 Task: Find a one-way flight from San Jose to Greenville for 8 passengers in premium economy on May 2.
Action: Mouse moved to (228, 215)
Screenshot: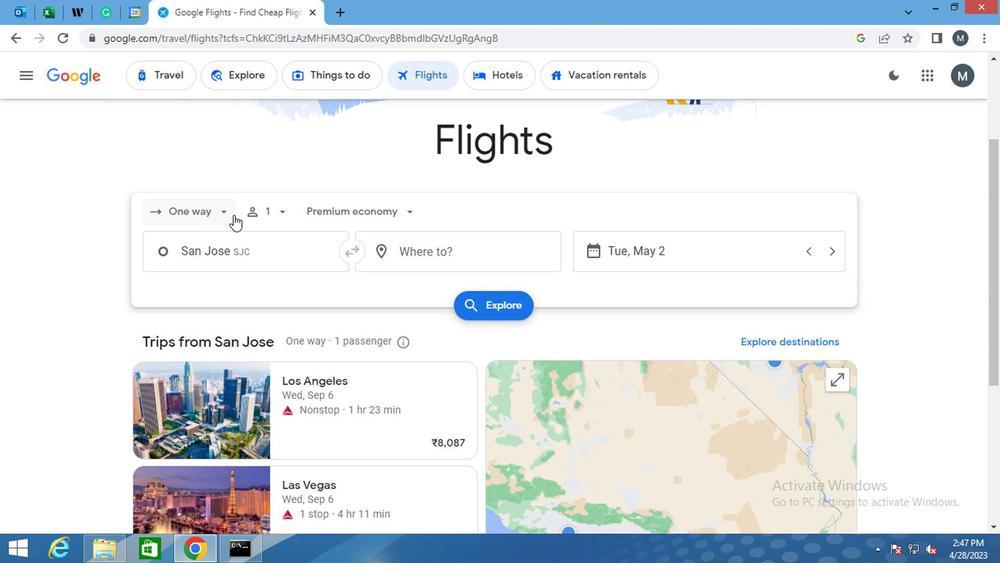 
Action: Mouse pressed left at (228, 215)
Screenshot: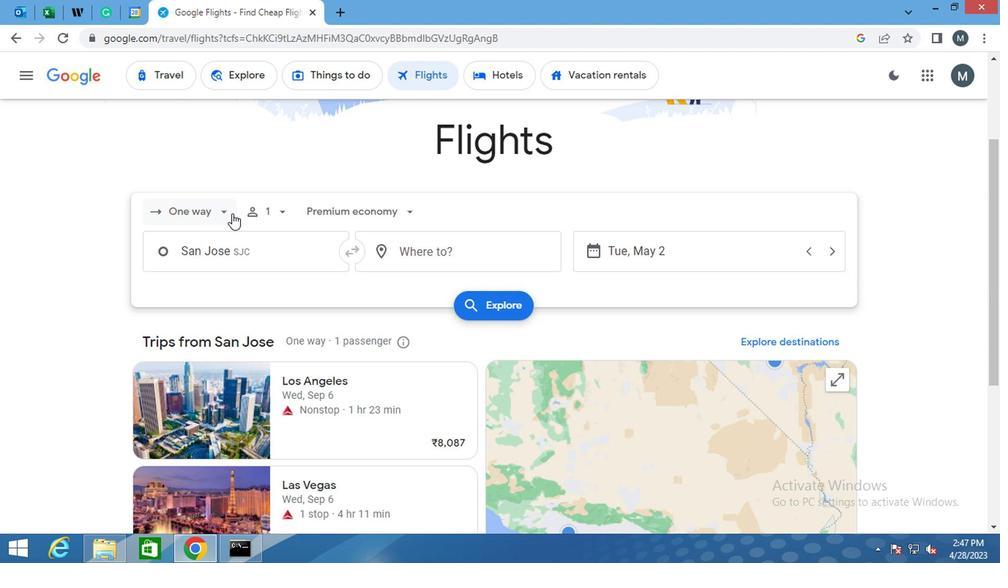 
Action: Mouse moved to (214, 283)
Screenshot: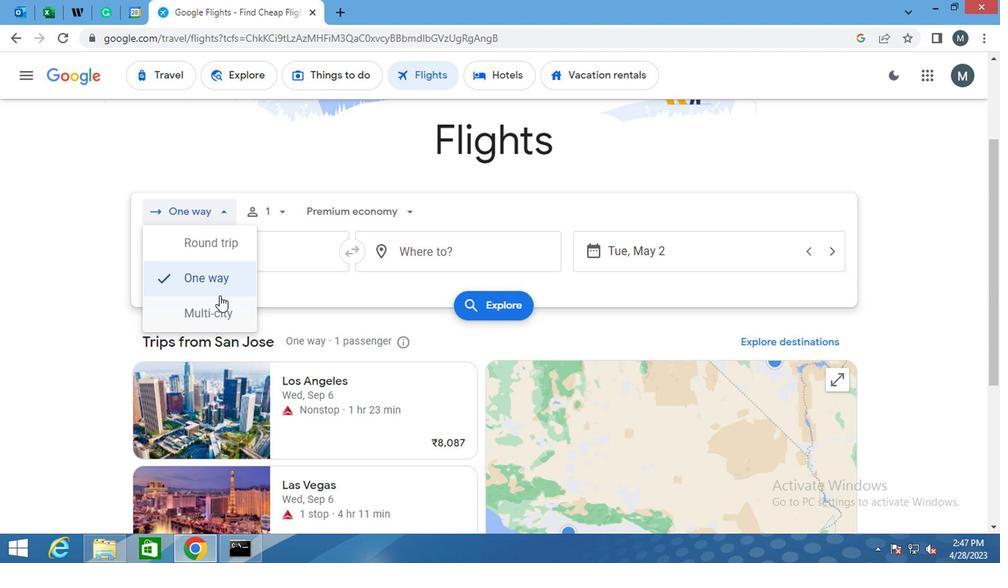 
Action: Mouse pressed left at (214, 283)
Screenshot: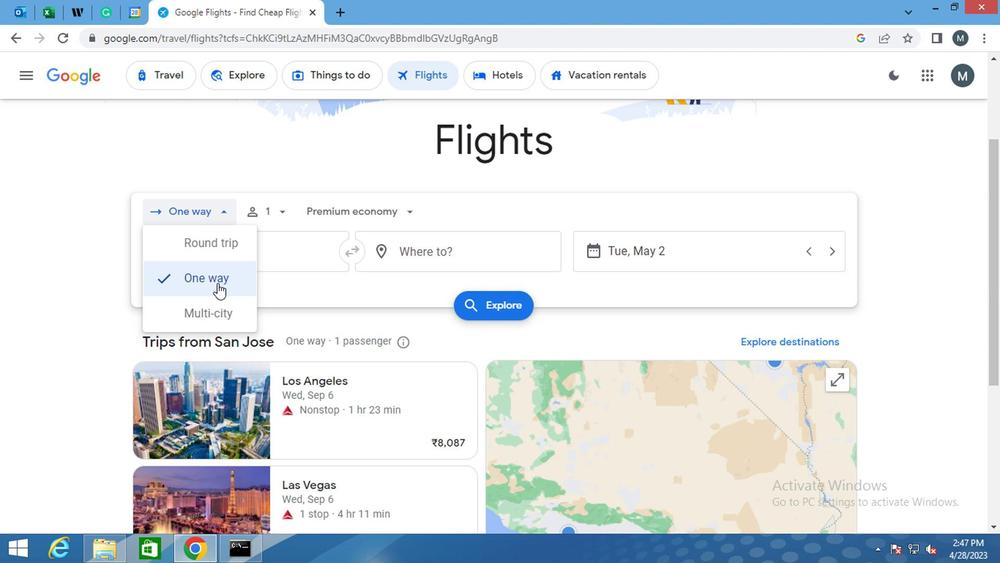 
Action: Mouse moved to (277, 222)
Screenshot: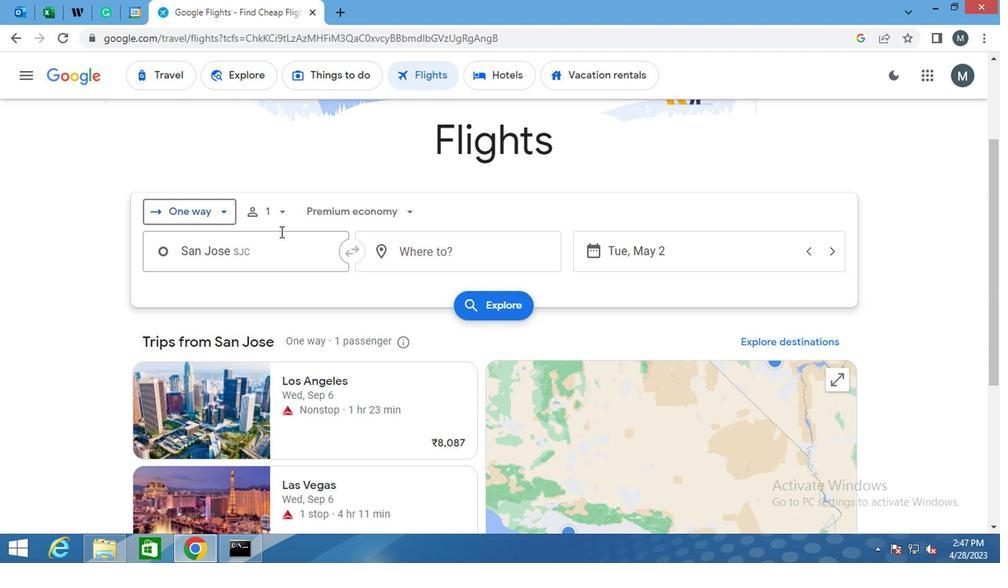
Action: Mouse pressed left at (277, 222)
Screenshot: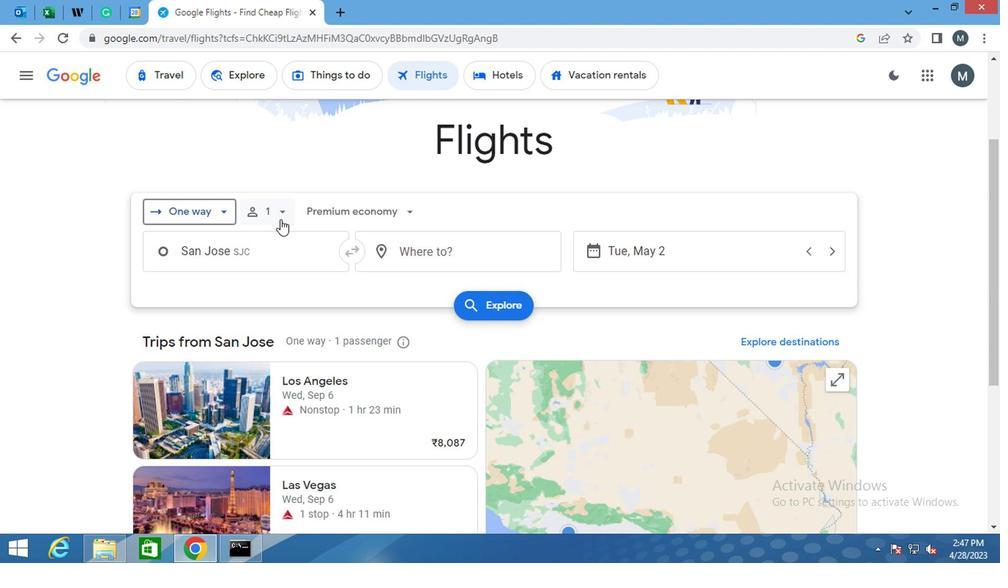
Action: Mouse moved to (388, 291)
Screenshot: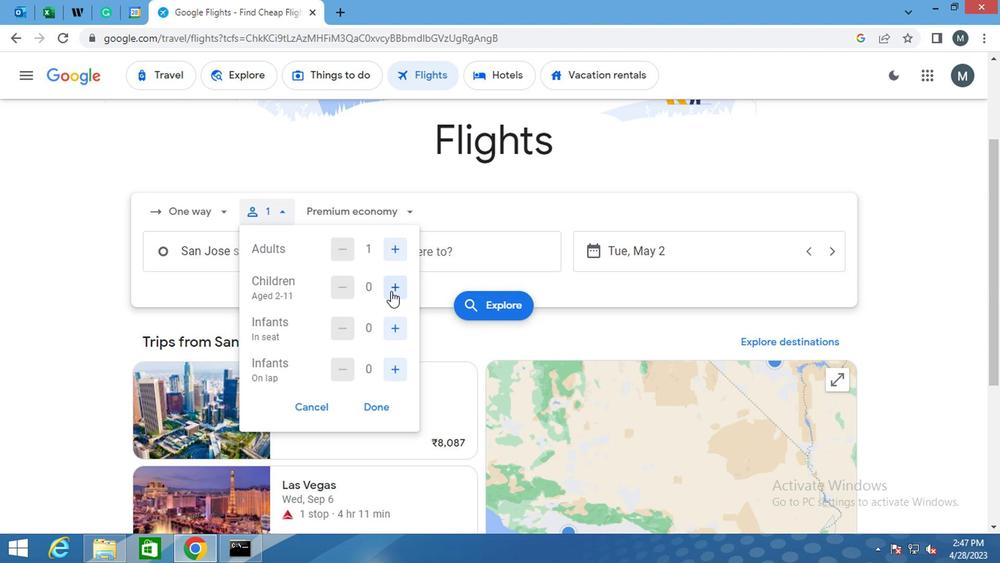 
Action: Mouse pressed left at (388, 291)
Screenshot: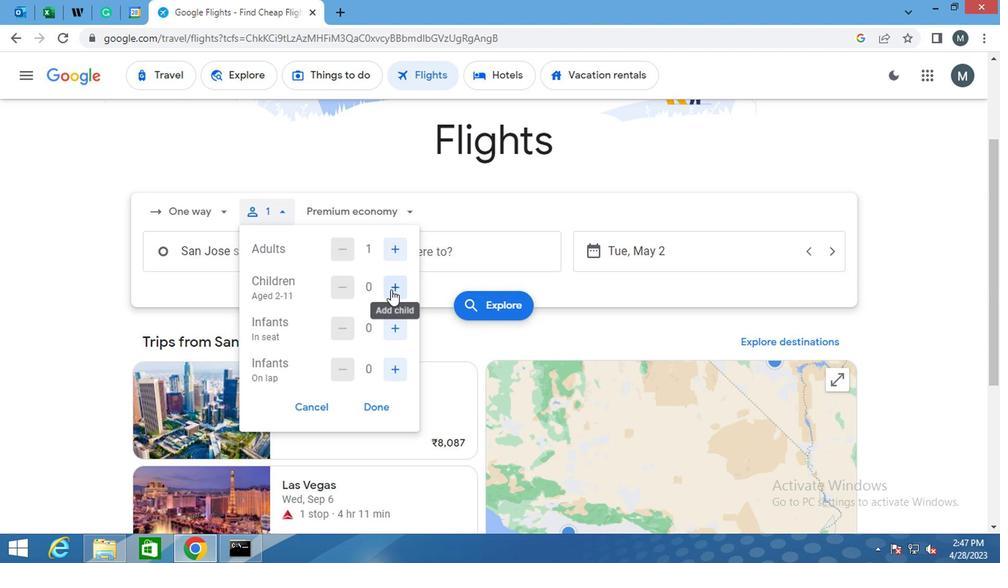 
Action: Mouse pressed left at (388, 291)
Screenshot: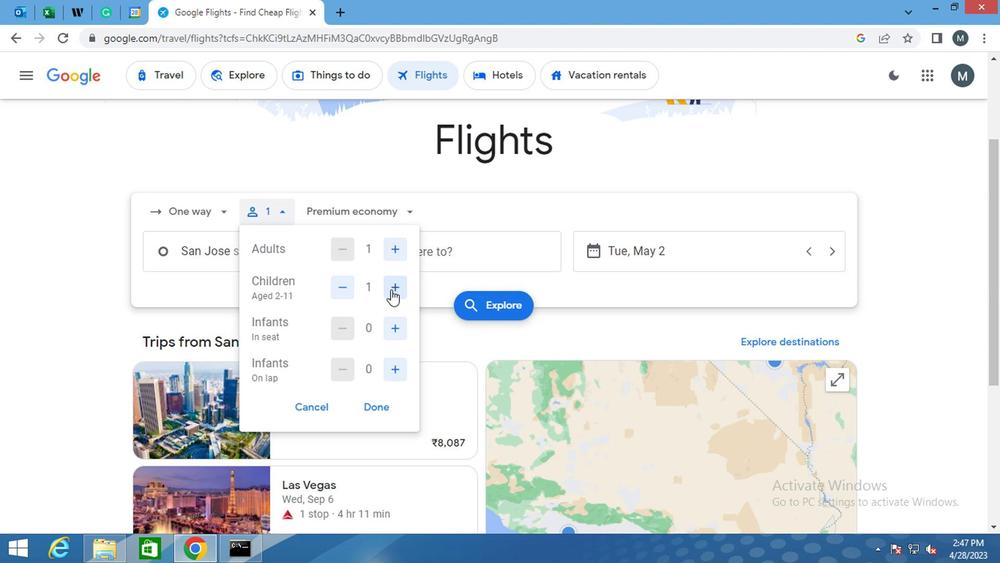 
Action: Mouse pressed left at (388, 291)
Screenshot: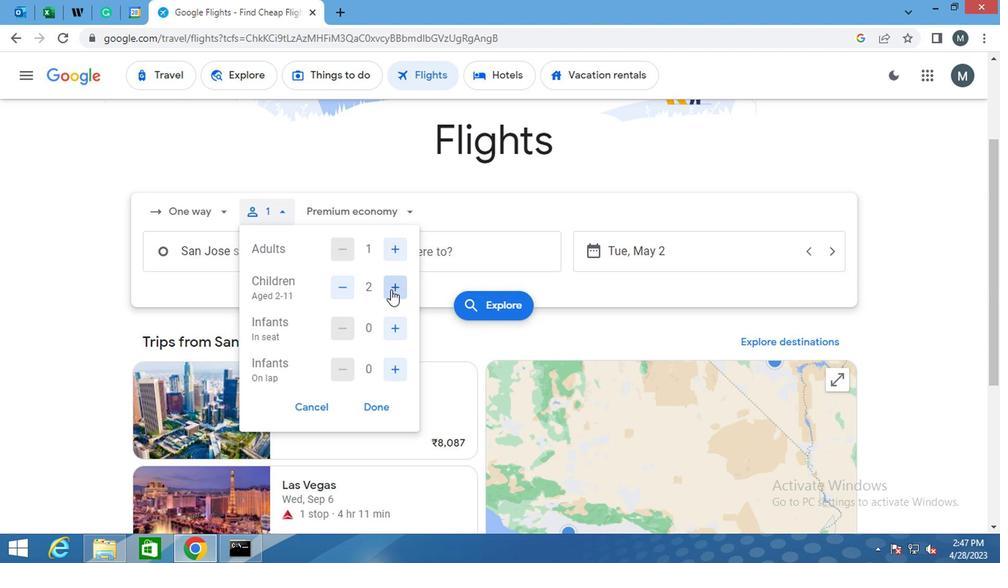 
Action: Mouse pressed left at (388, 291)
Screenshot: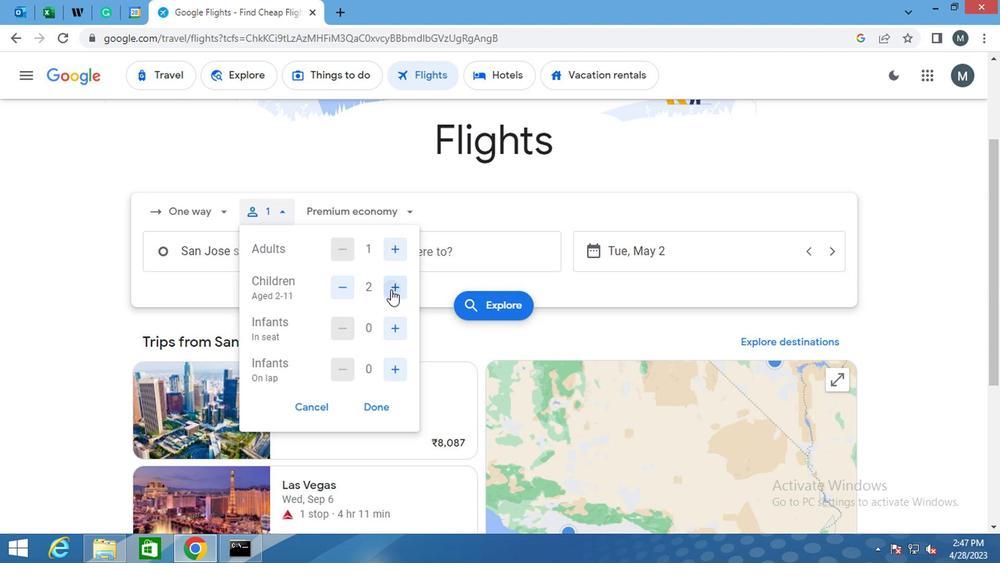
Action: Mouse pressed left at (388, 291)
Screenshot: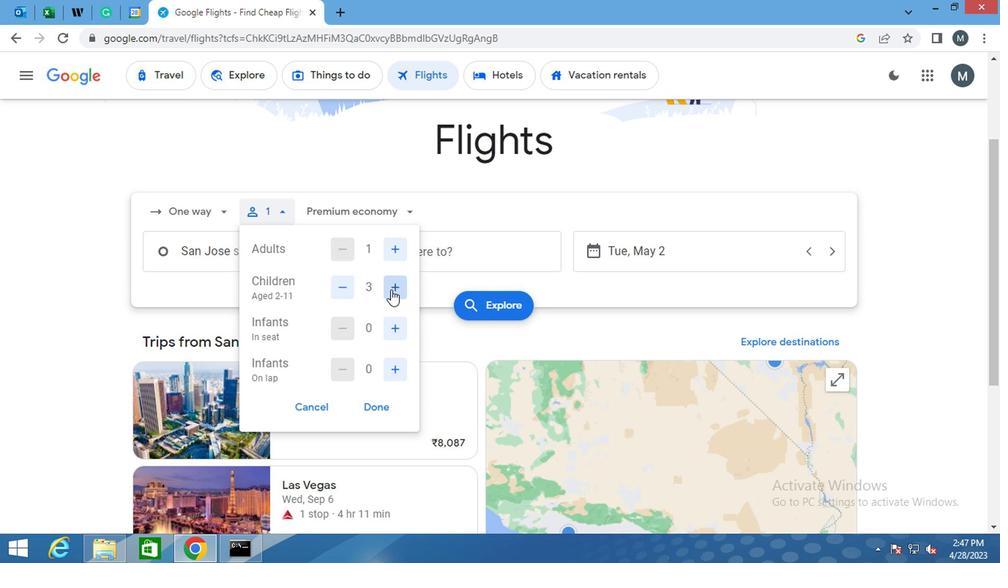 
Action: Mouse moved to (391, 328)
Screenshot: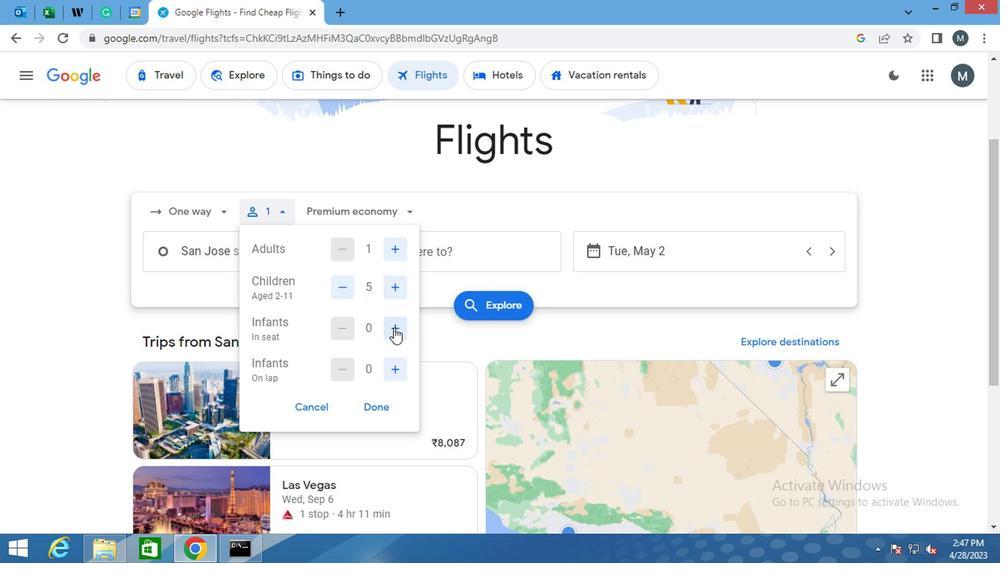 
Action: Mouse pressed left at (391, 328)
Screenshot: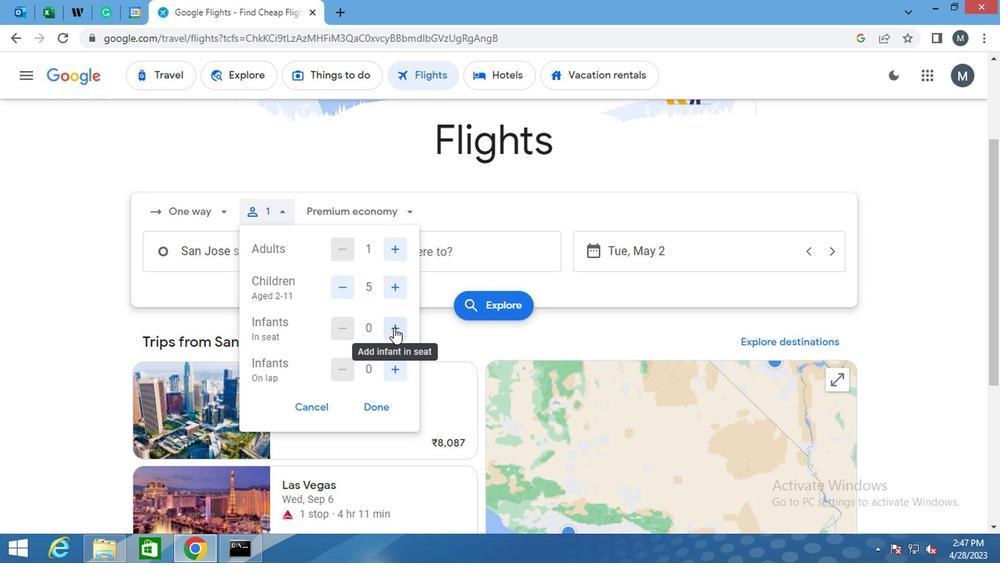 
Action: Mouse pressed left at (391, 328)
Screenshot: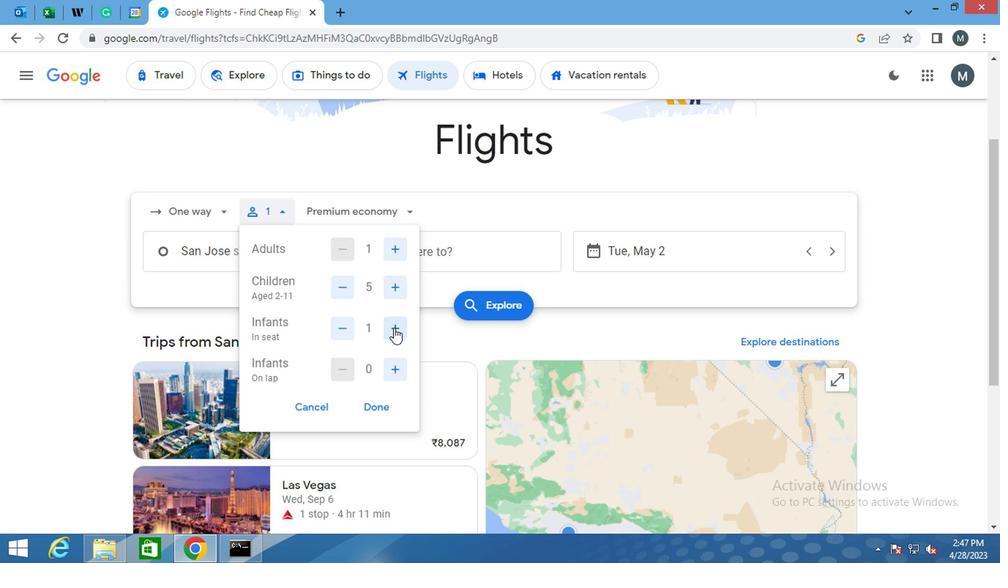 
Action: Mouse moved to (389, 373)
Screenshot: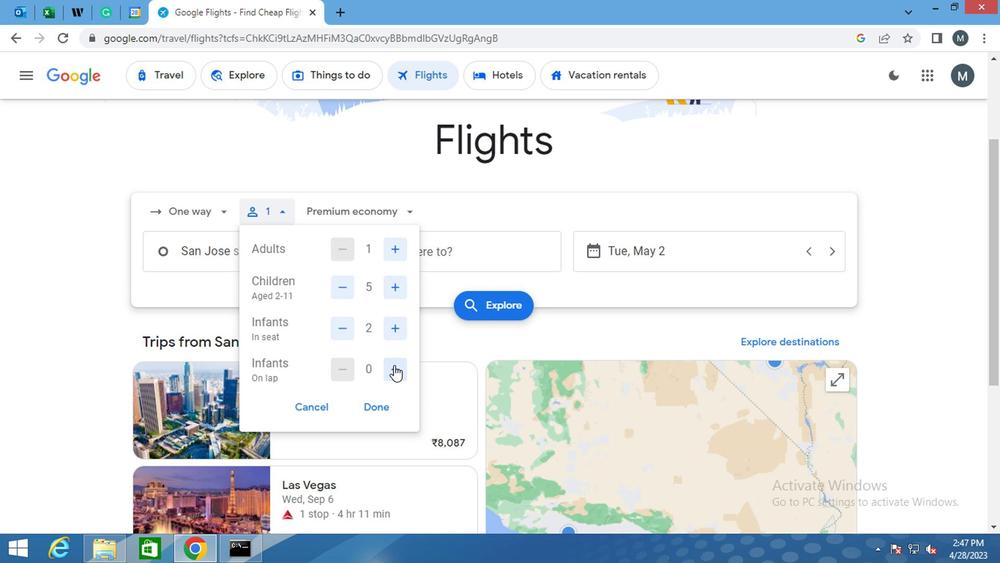 
Action: Mouse pressed left at (389, 373)
Screenshot: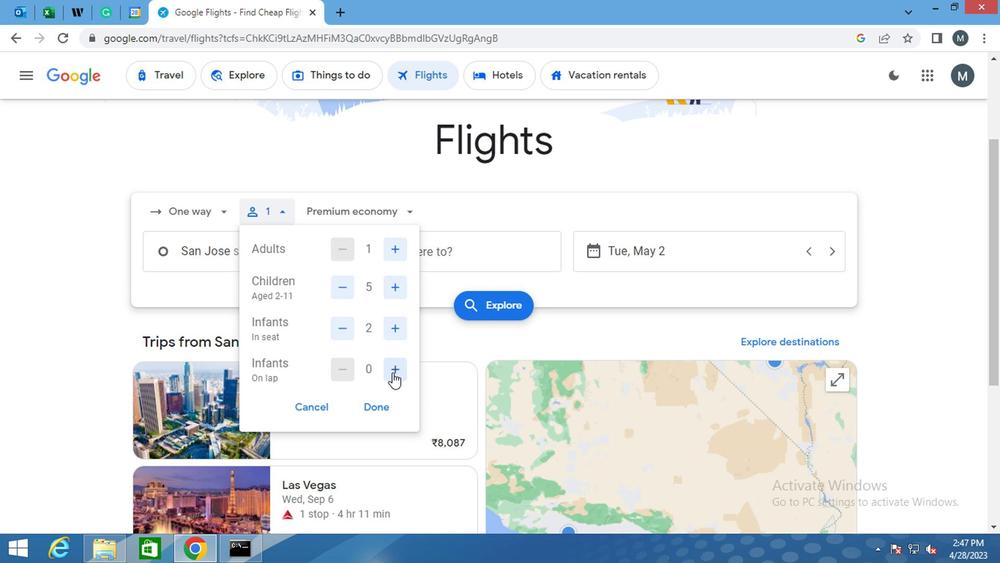 
Action: Mouse moved to (348, 328)
Screenshot: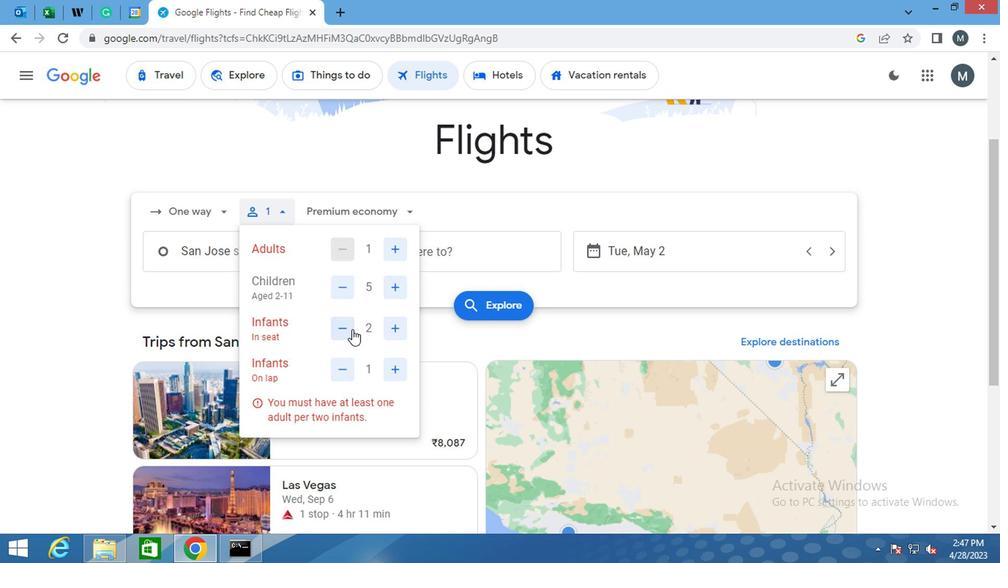 
Action: Mouse pressed left at (348, 328)
Screenshot: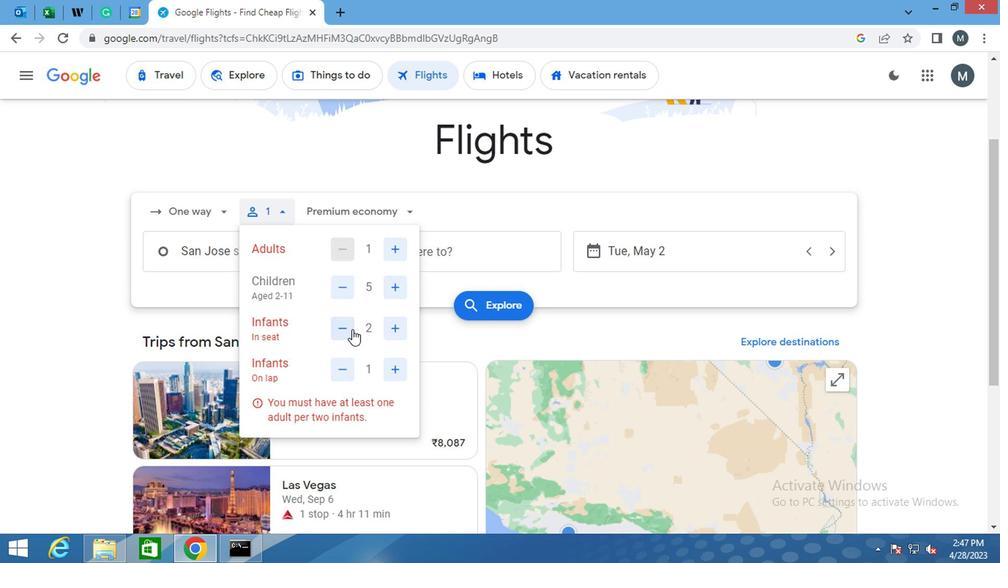 
Action: Mouse moved to (382, 411)
Screenshot: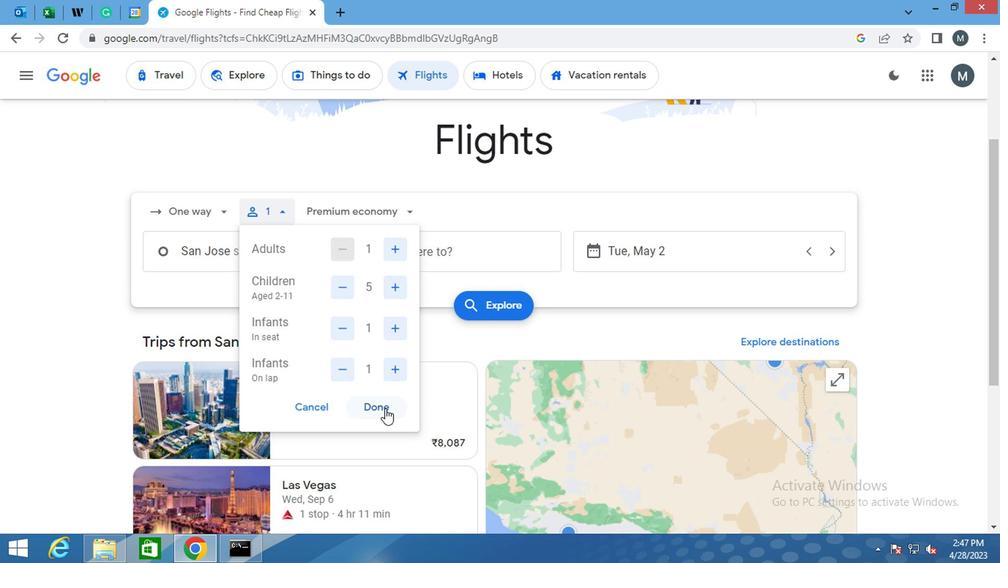 
Action: Mouse pressed left at (382, 411)
Screenshot: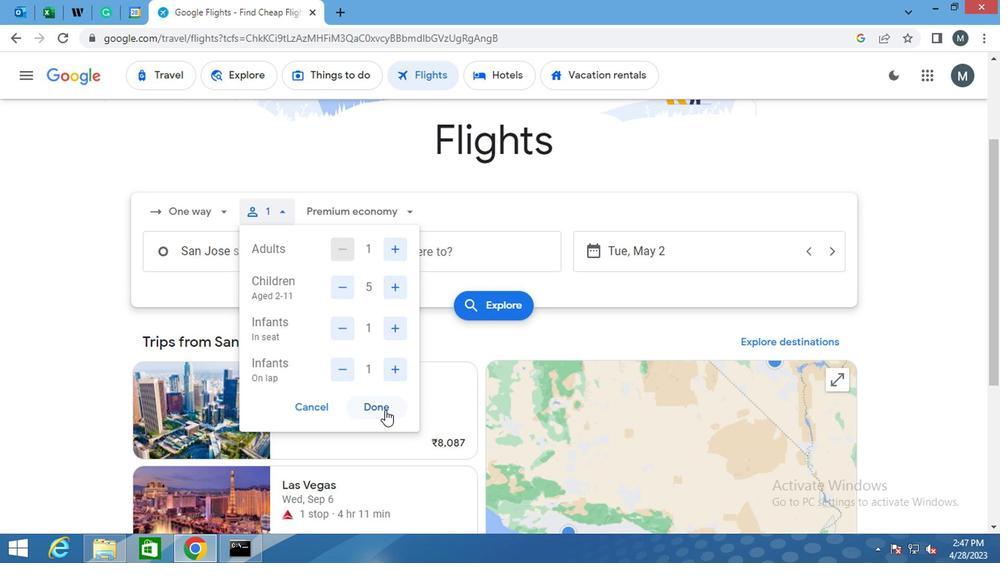 
Action: Mouse moved to (255, 258)
Screenshot: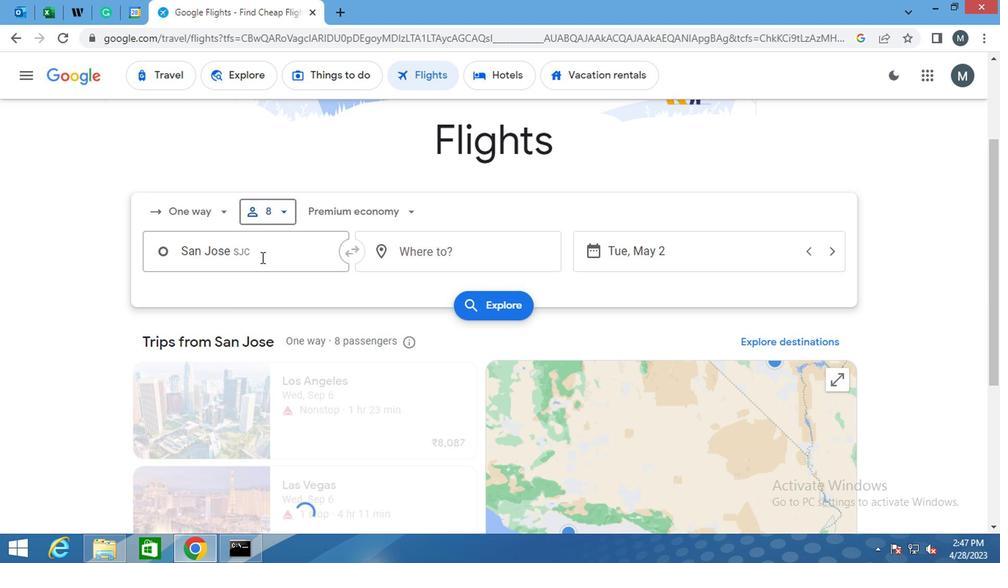 
Action: Mouse pressed left at (255, 258)
Screenshot: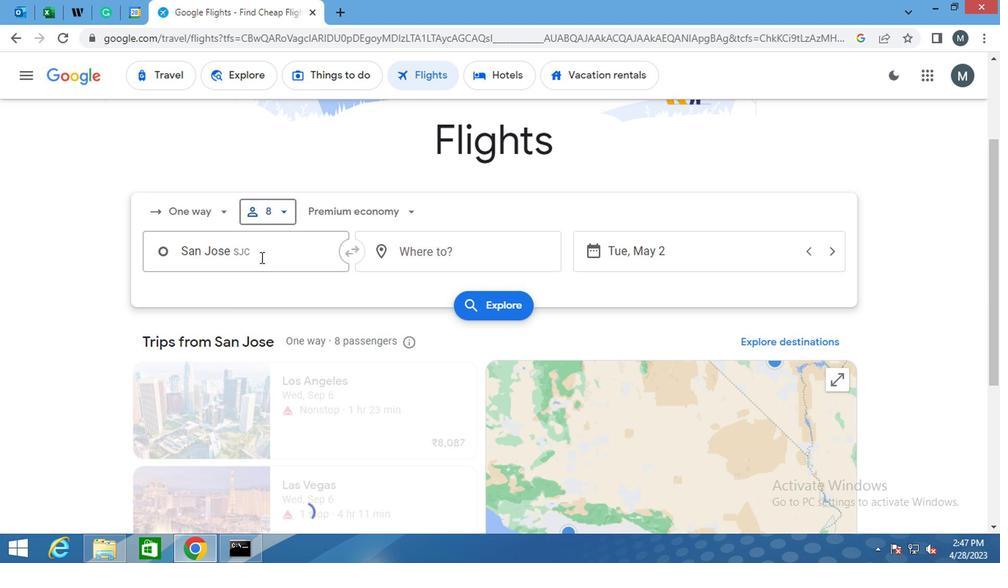 
Action: Mouse moved to (236, 349)
Screenshot: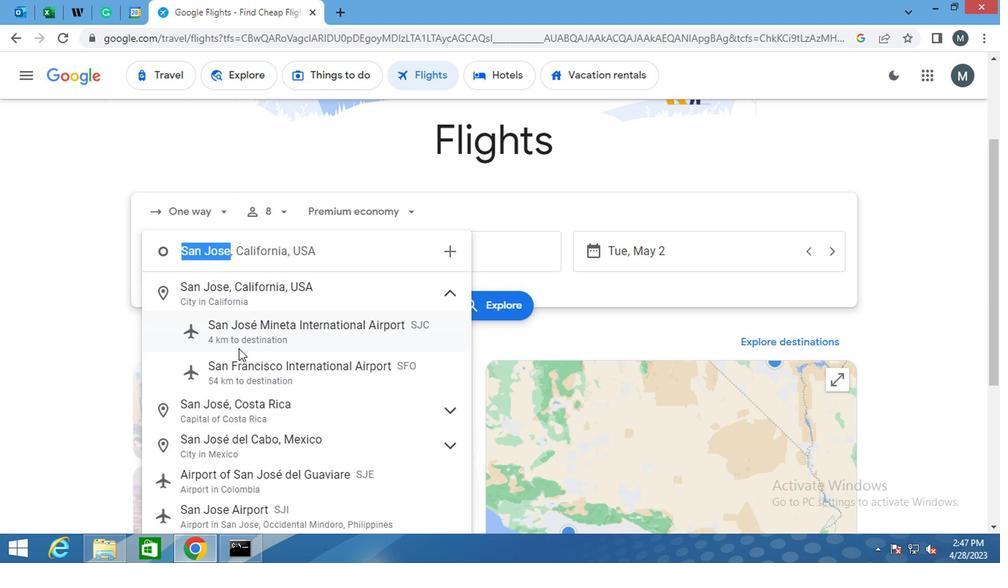 
Action: Key pressed <Key.shift>SA<Key.backspace><Key.backspace><Key.backspace><Key.shift>NORMAN<Key.space>Y<Key.space><Key.backspace><Key.backspace><Key.backspace><Key.backspace><Key.backspace><Key.backspace><Key.backspace><Key.backspace><Key.backspace><Key.shift>SAN<Key.space>JOSE<Key.space>I
Screenshot: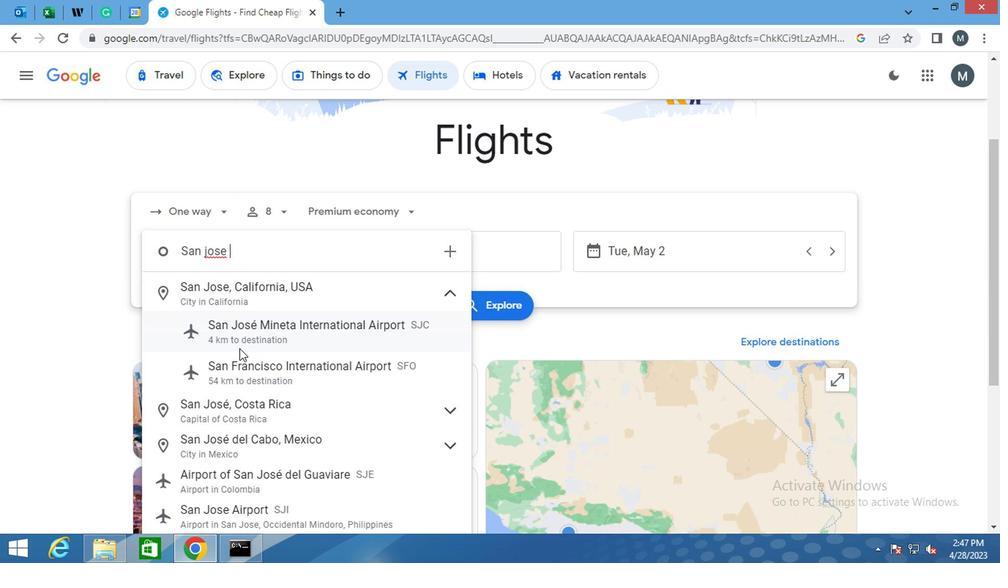 
Action: Mouse moved to (298, 290)
Screenshot: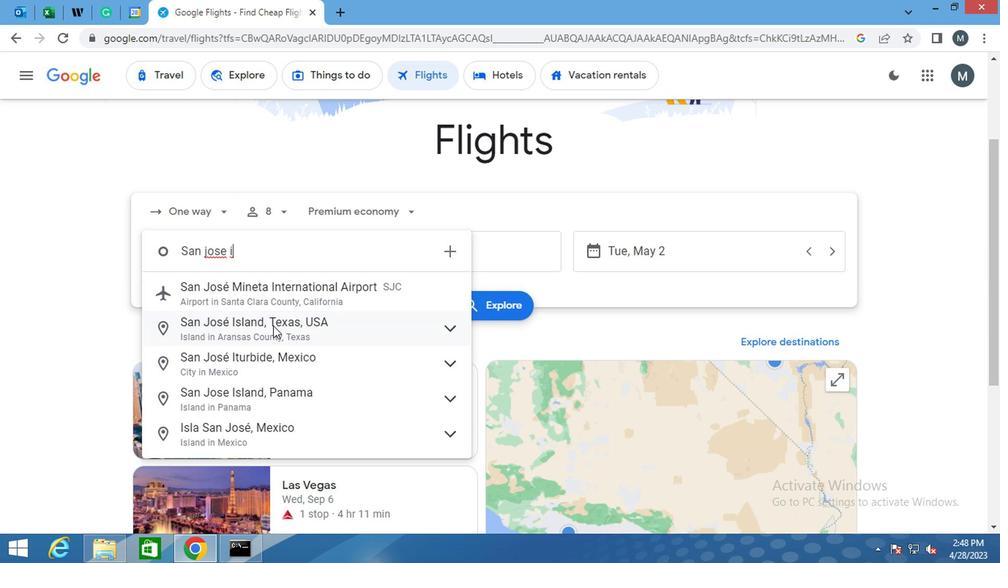 
Action: Mouse pressed left at (298, 290)
Screenshot: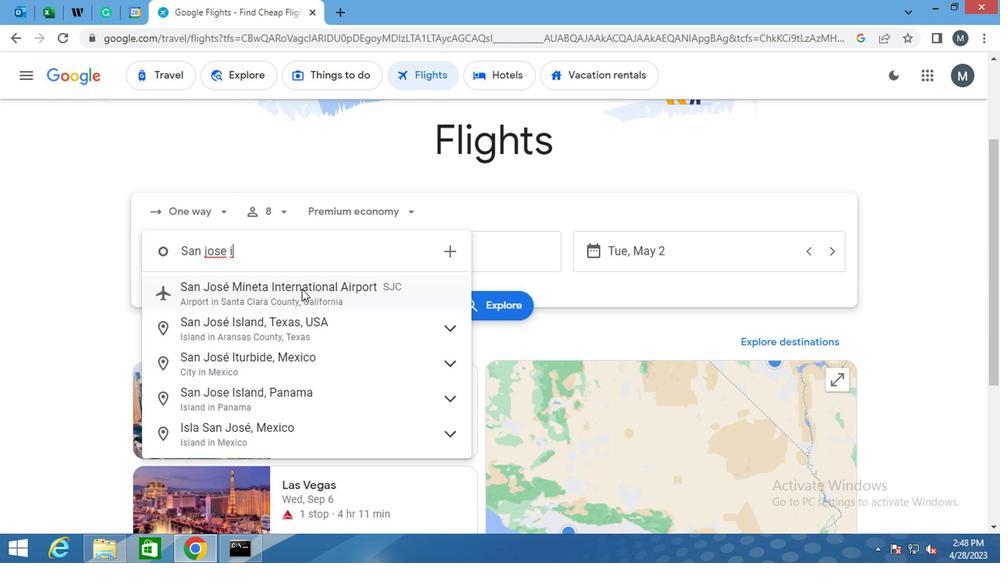 
Action: Mouse moved to (455, 252)
Screenshot: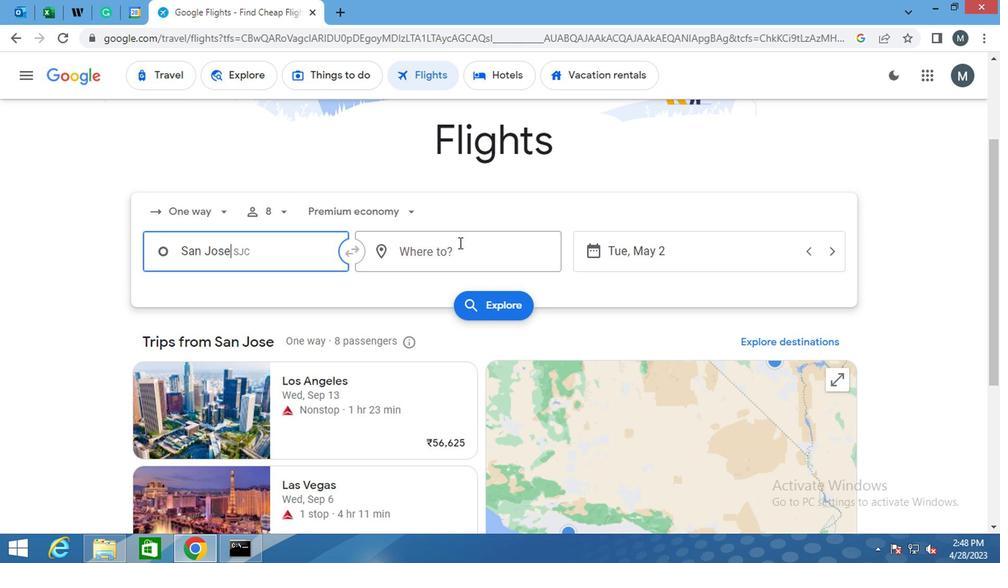 
Action: Mouse pressed left at (455, 252)
Screenshot: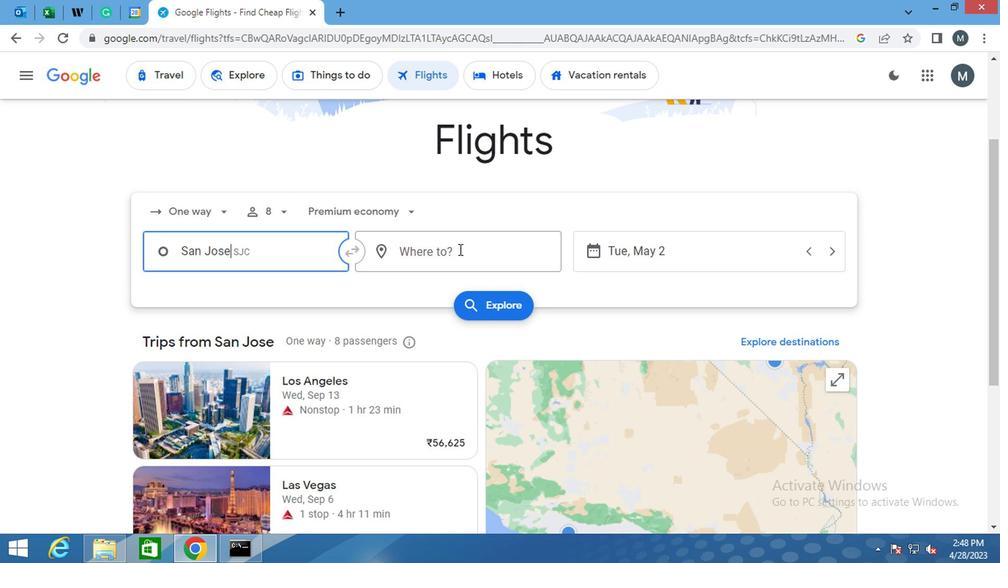 
Action: Mouse moved to (454, 253)
Screenshot: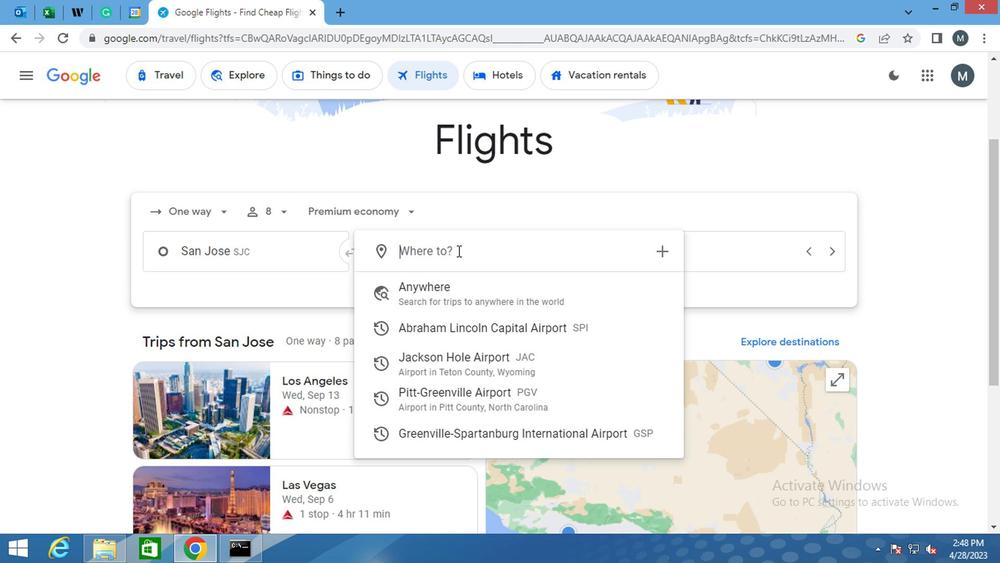 
Action: Key pressed GREEM<Key.backspace>NVILLE<Key.space>PI
Screenshot: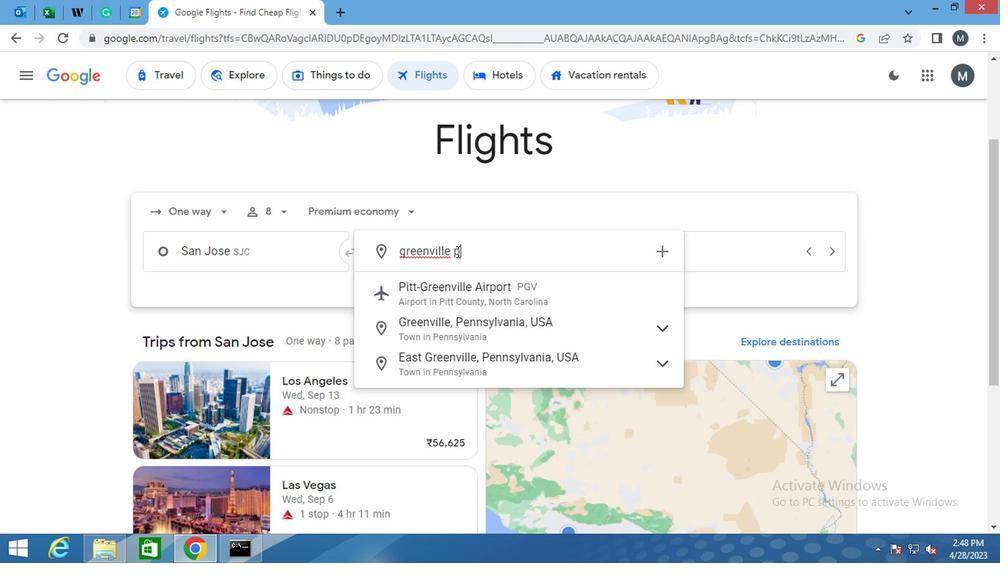 
Action: Mouse moved to (493, 300)
Screenshot: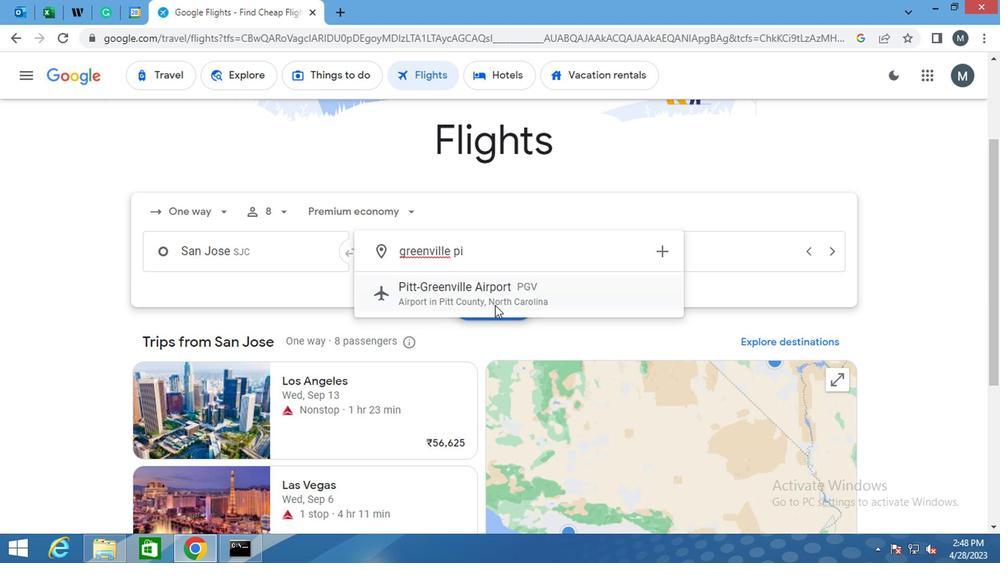
Action: Mouse pressed left at (493, 300)
Screenshot: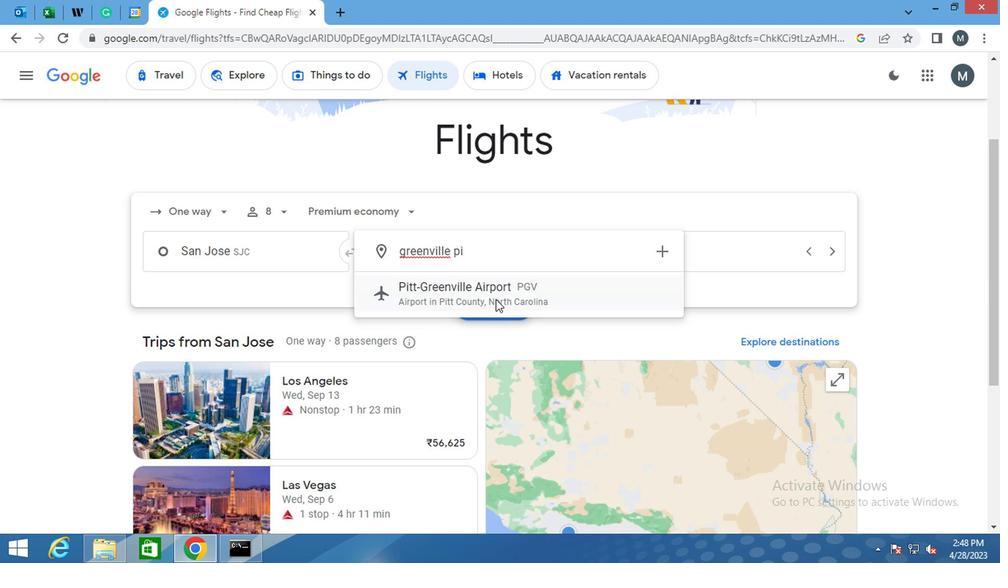 
Action: Mouse moved to (652, 244)
Screenshot: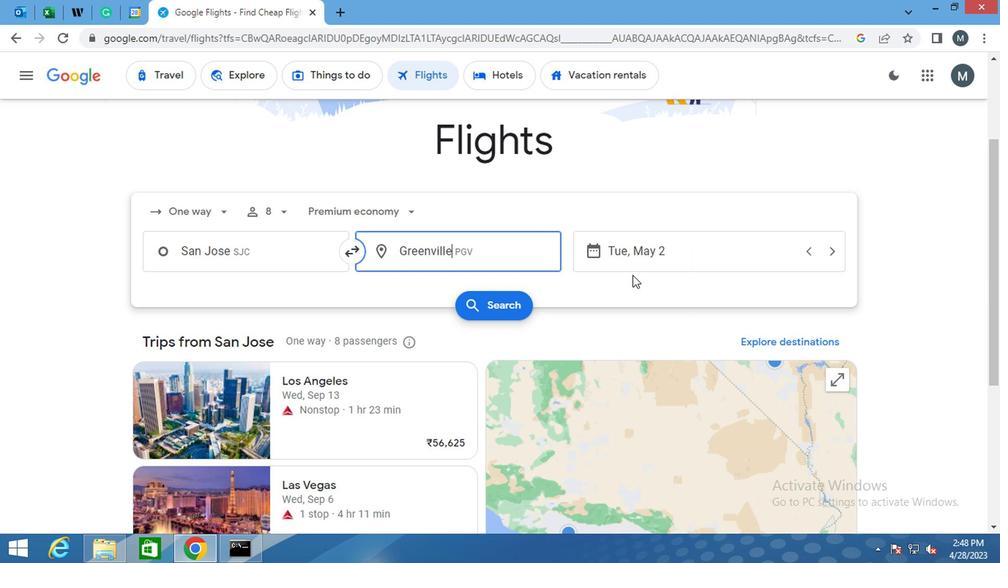 
Action: Mouse pressed left at (652, 244)
Screenshot: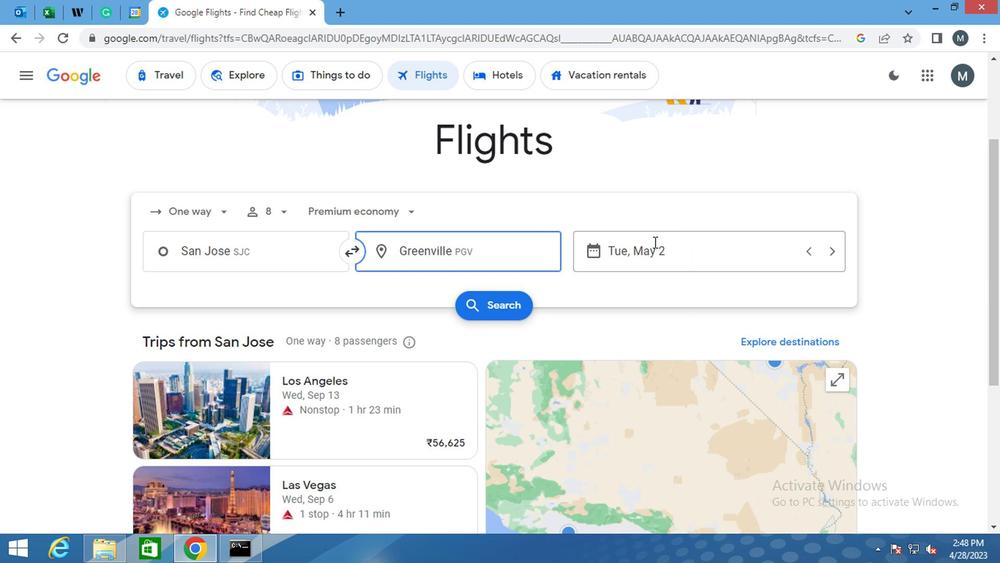 
Action: Mouse moved to (680, 255)
Screenshot: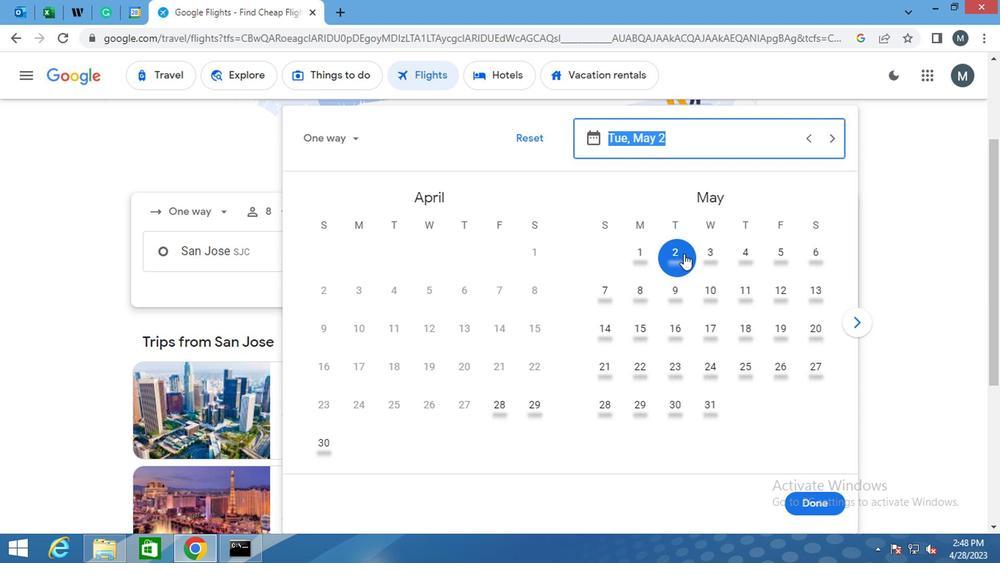
Action: Mouse pressed left at (680, 255)
Screenshot: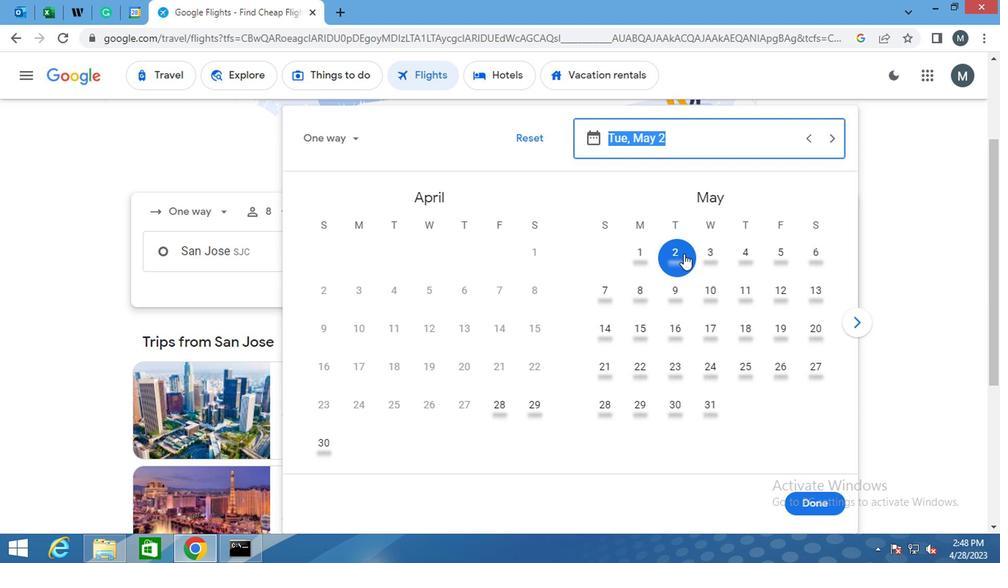 
Action: Mouse moved to (815, 506)
Screenshot: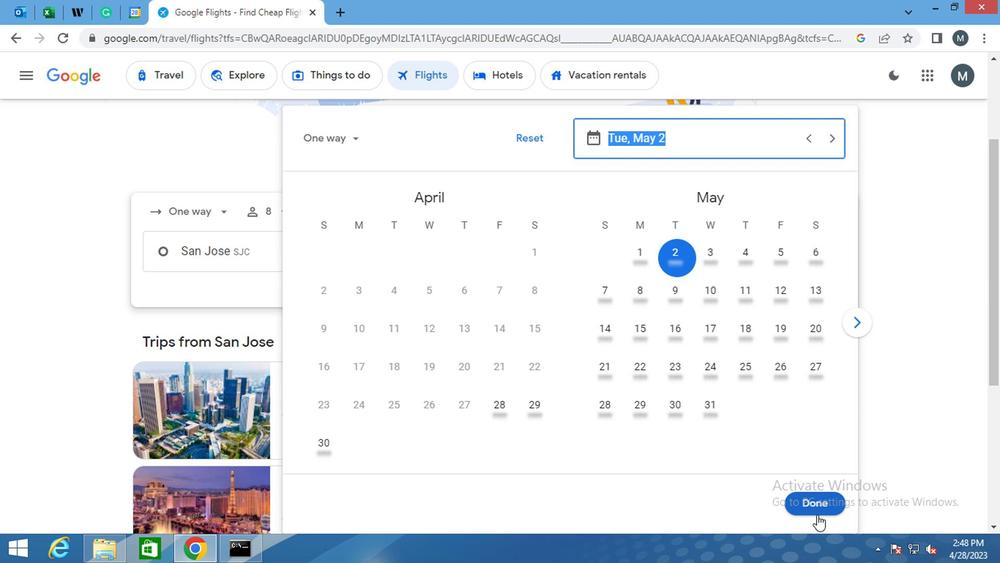 
Action: Mouse pressed left at (815, 506)
Screenshot: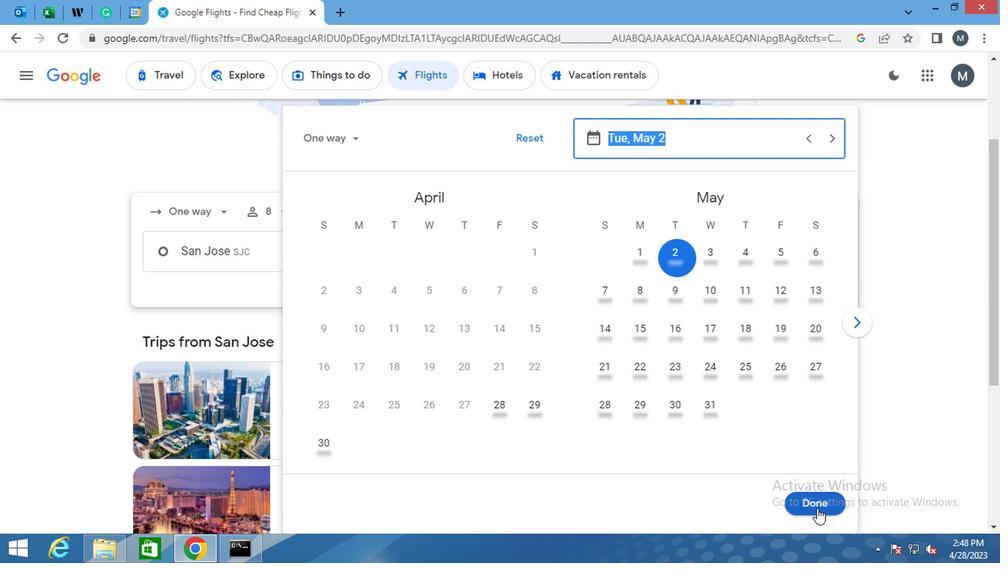 
Action: Mouse moved to (483, 305)
Screenshot: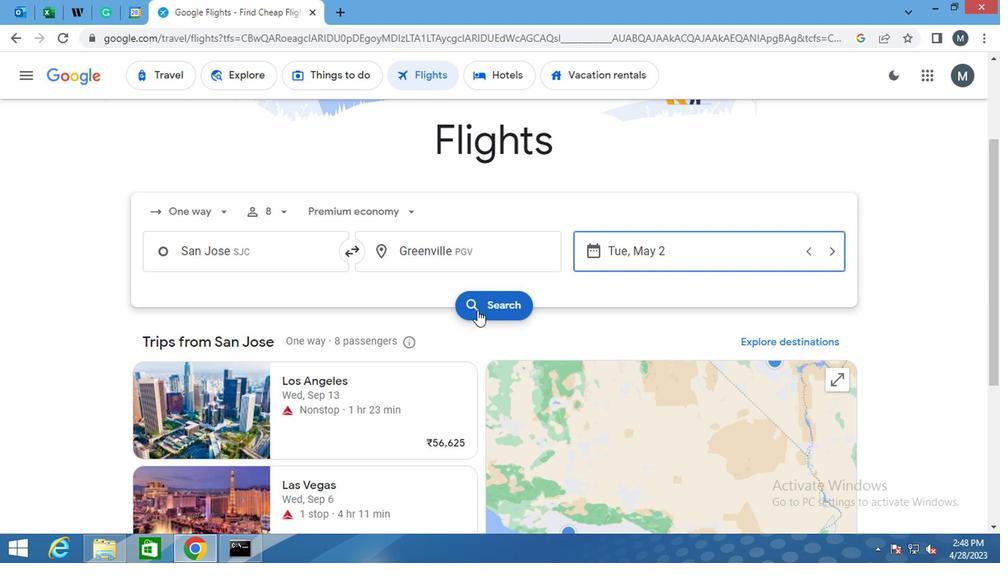 
Action: Mouse pressed left at (483, 305)
Screenshot: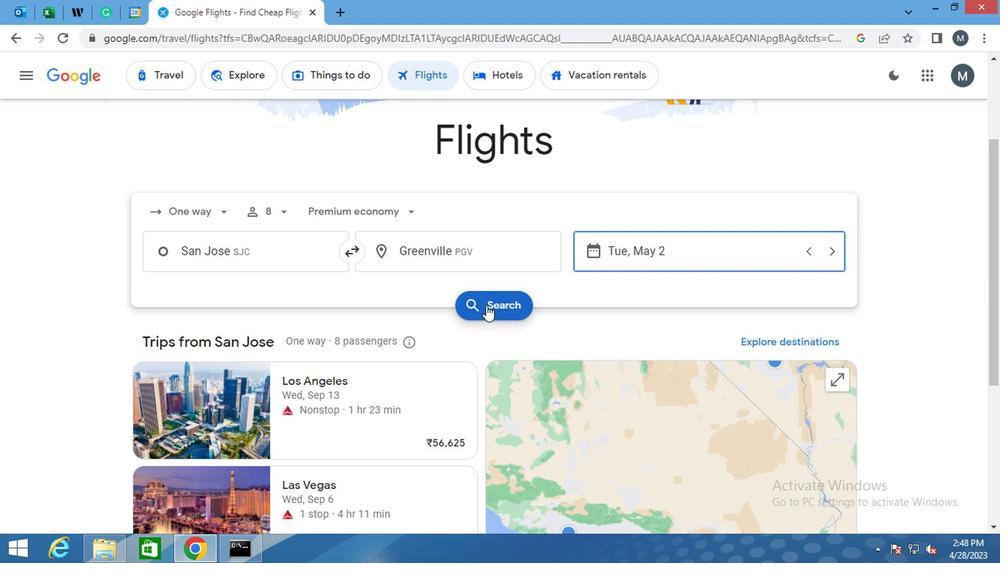 
Action: Mouse moved to (167, 214)
Screenshot: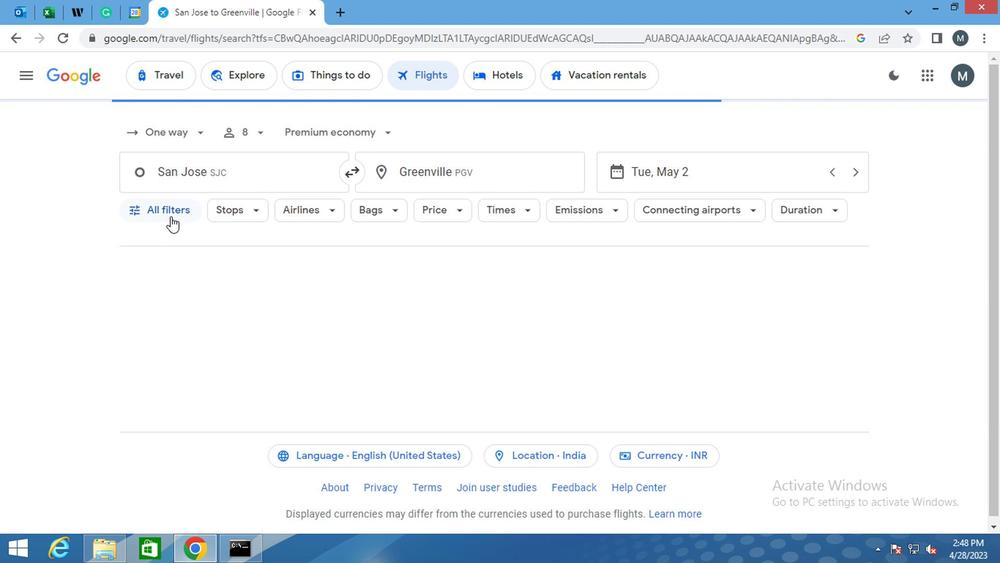 
Action: Mouse pressed left at (167, 214)
Screenshot: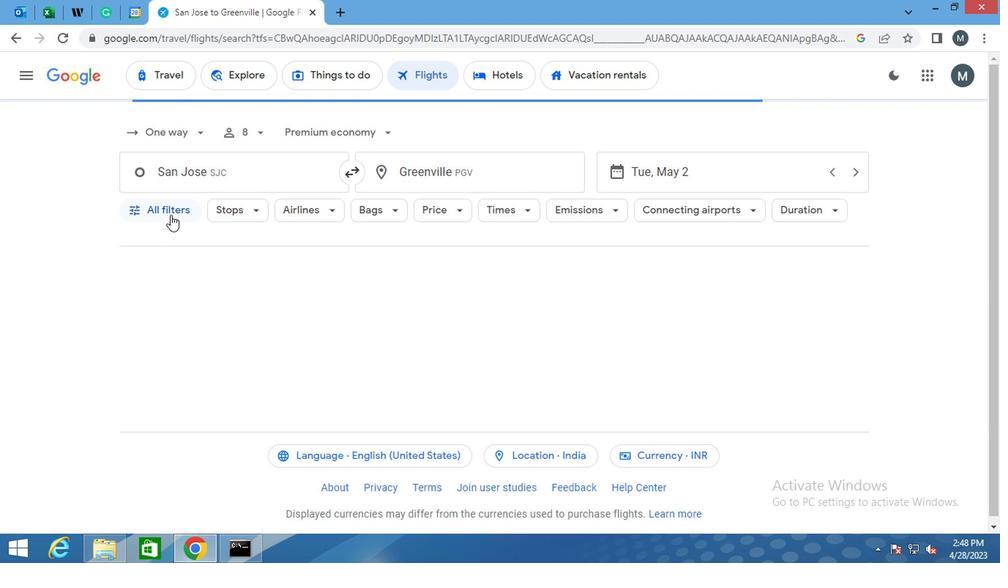 
Action: Mouse moved to (228, 318)
Screenshot: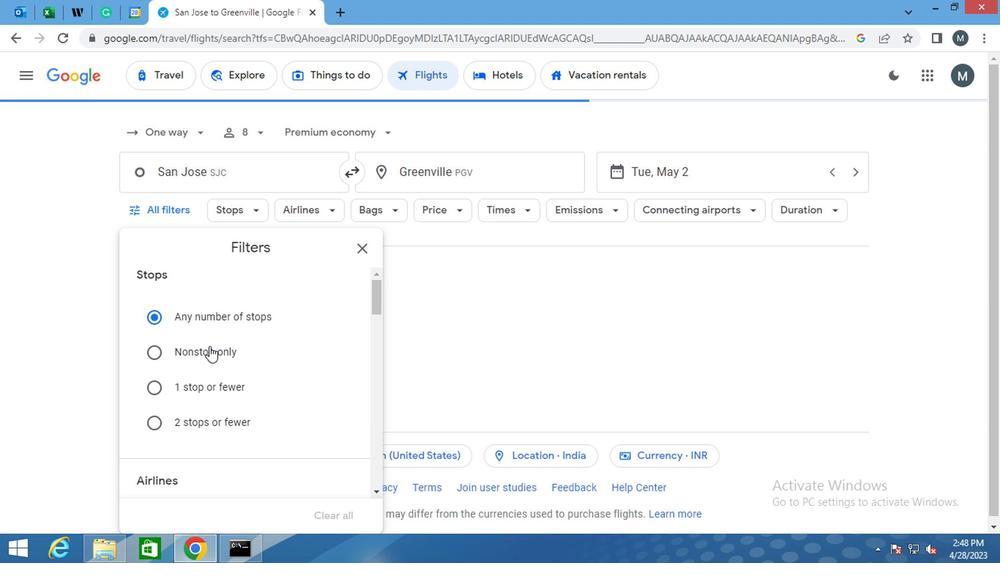
Action: Mouse scrolled (228, 317) with delta (0, -1)
Screenshot: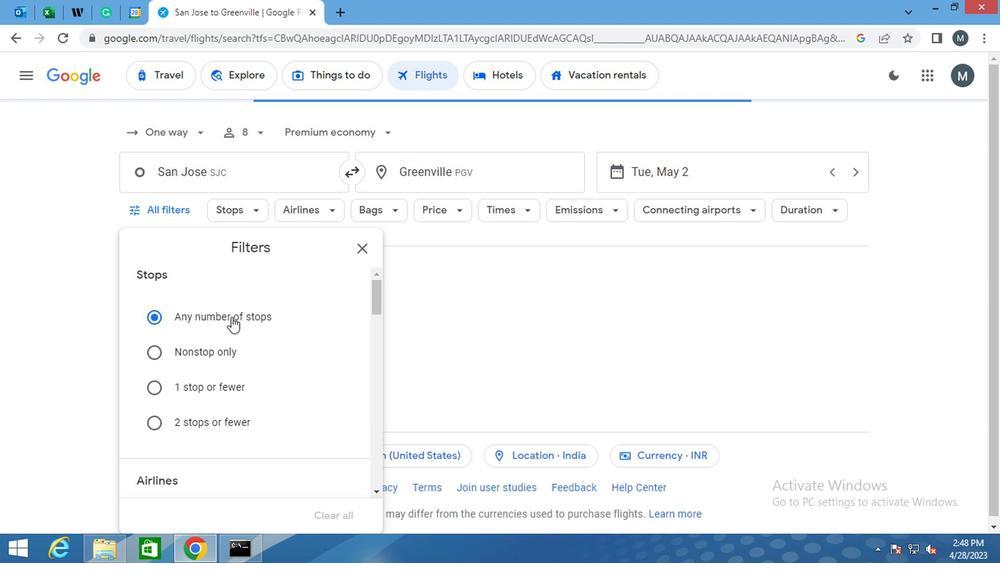 
Action: Mouse moved to (227, 328)
Screenshot: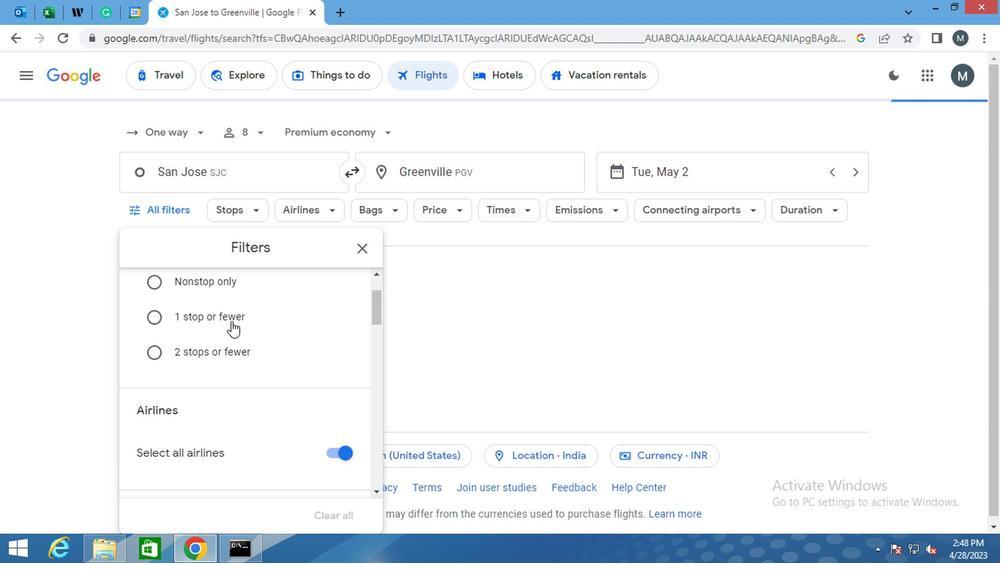 
Action: Mouse scrolled (227, 327) with delta (0, 0)
Screenshot: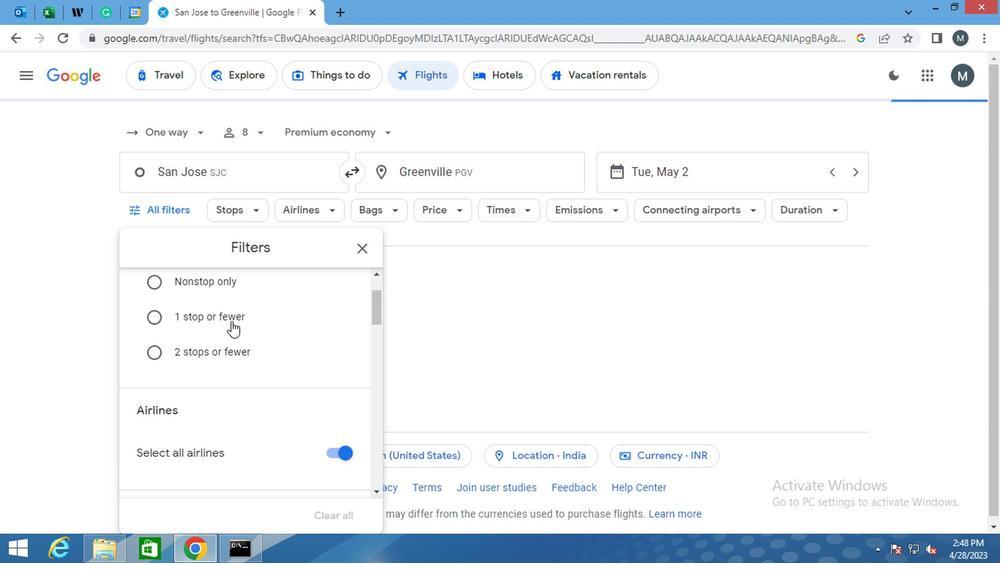 
Action: Mouse moved to (326, 376)
Screenshot: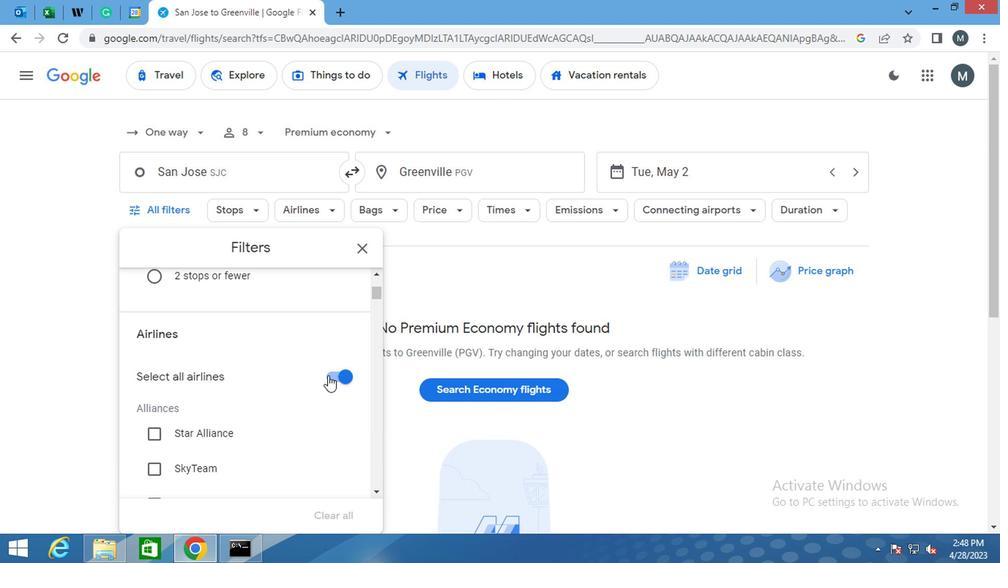 
Action: Mouse pressed left at (326, 376)
Screenshot: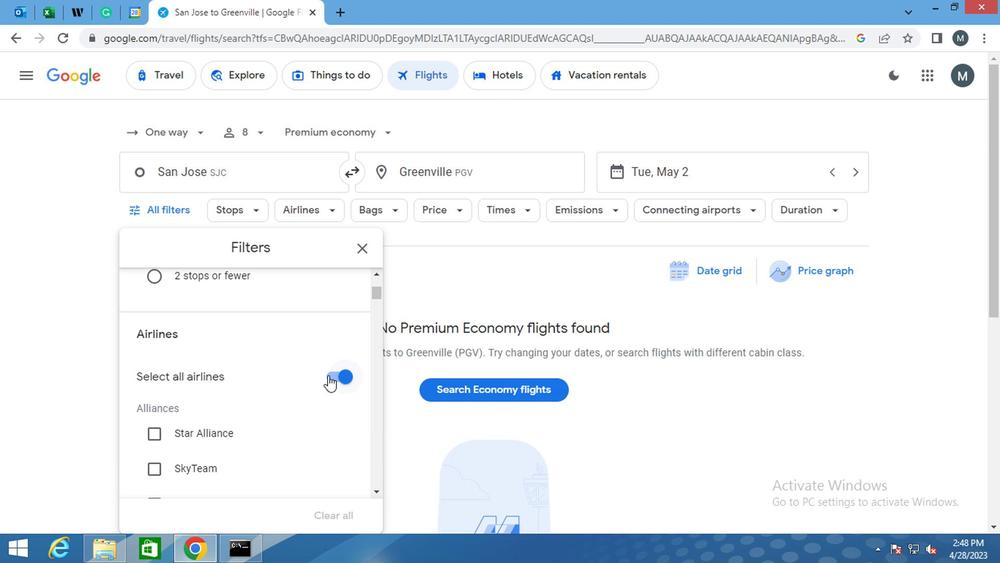 
Action: Mouse moved to (246, 380)
Screenshot: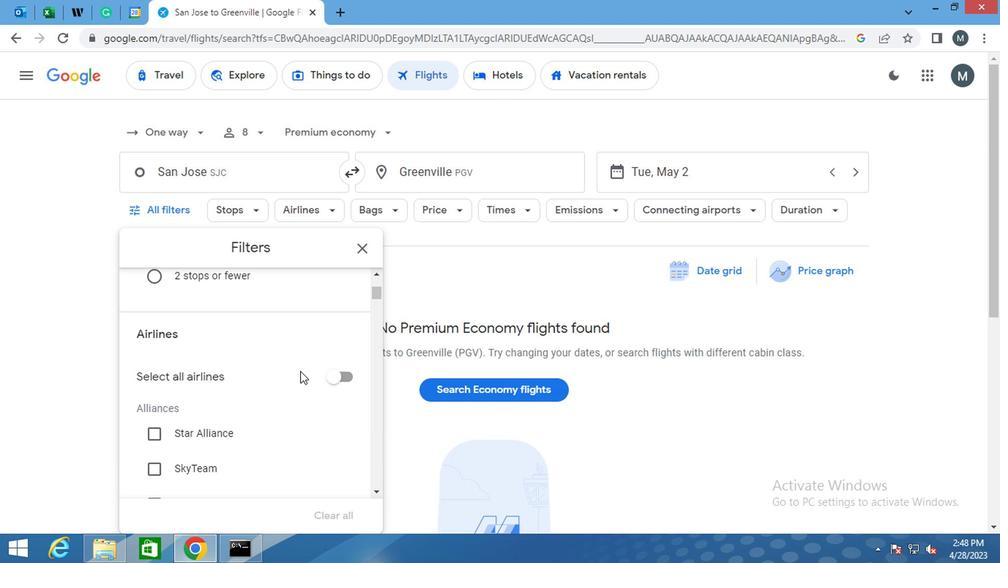 
Action: Mouse scrolled (246, 380) with delta (0, 0)
Screenshot: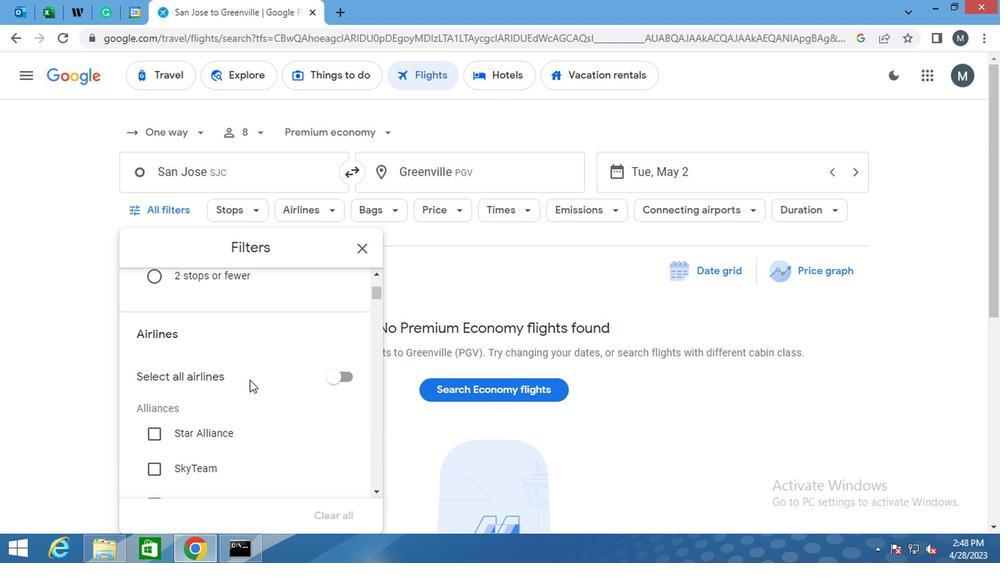 
Action: Mouse moved to (184, 413)
Screenshot: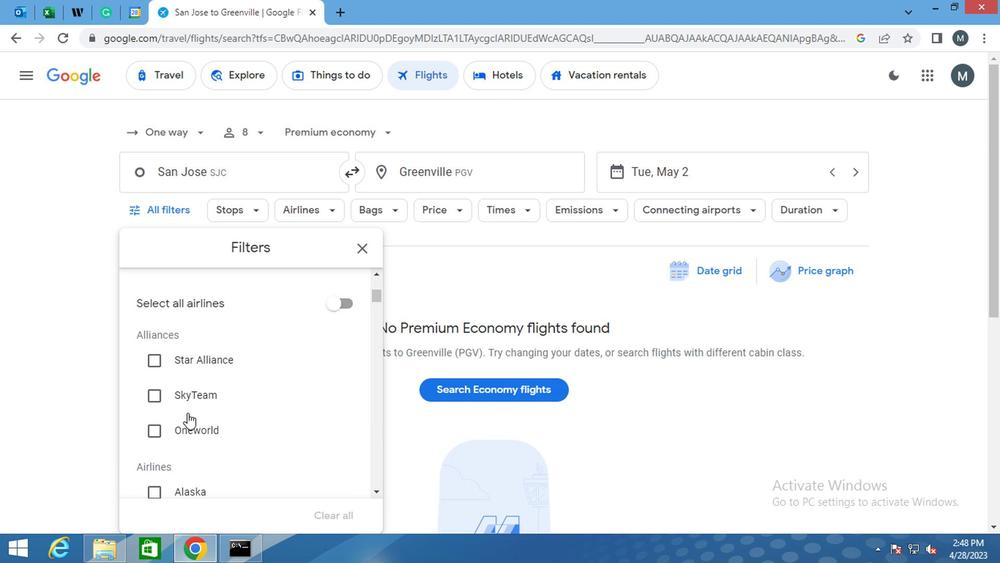 
Action: Mouse scrolled (184, 412) with delta (0, 0)
Screenshot: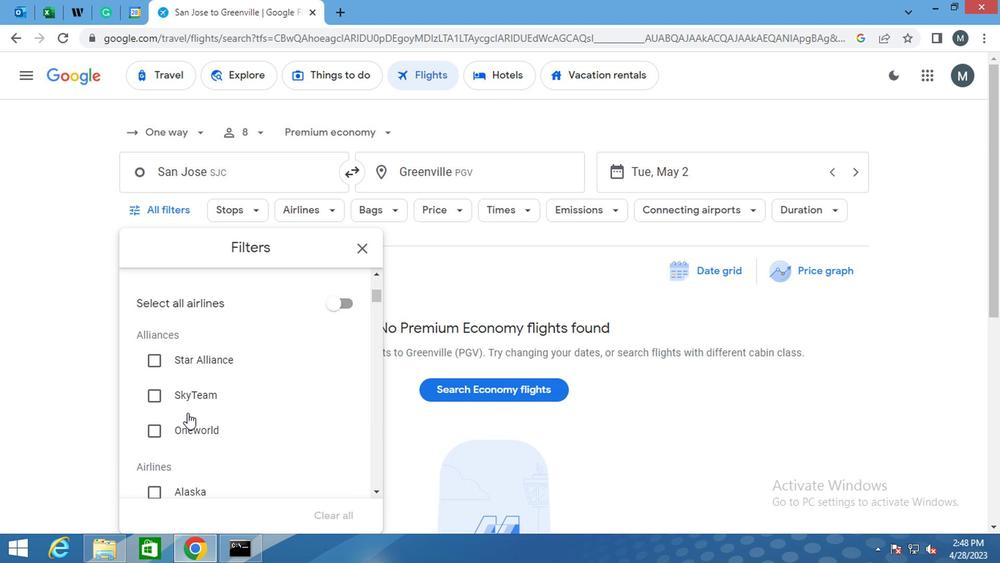 
Action: Mouse moved to (220, 407)
Screenshot: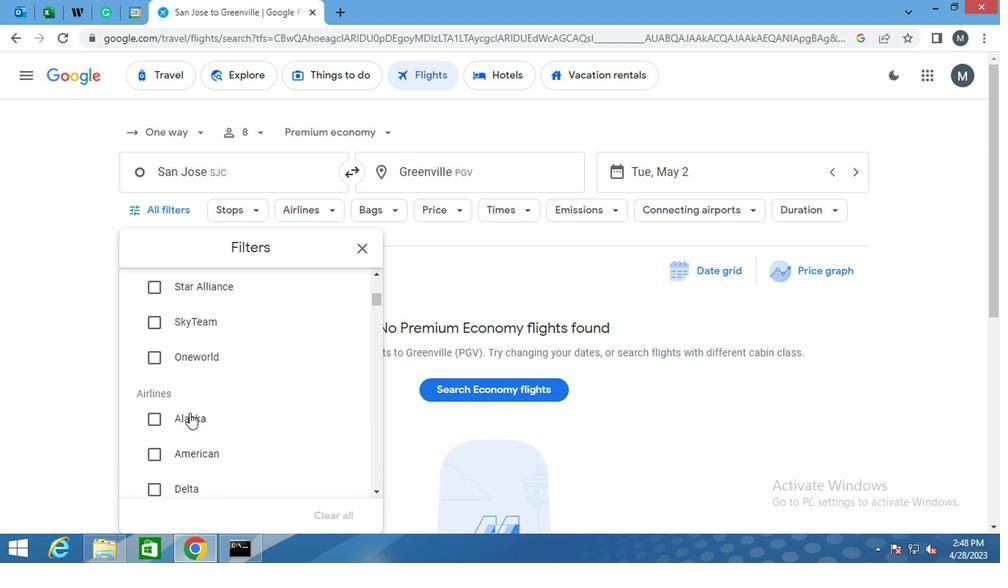 
Action: Mouse scrolled (220, 406) with delta (0, -1)
Screenshot: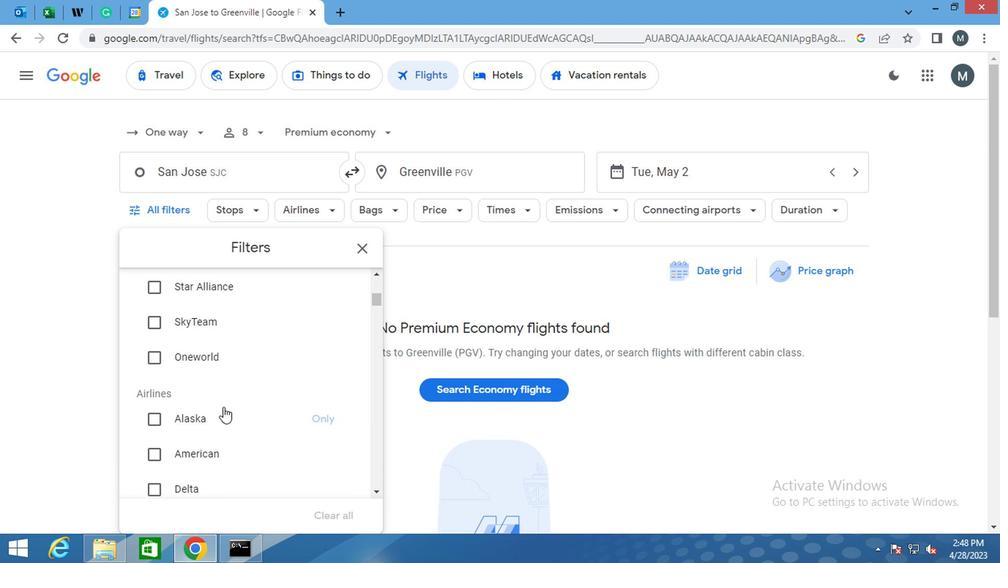 
Action: Mouse scrolled (220, 406) with delta (0, -1)
Screenshot: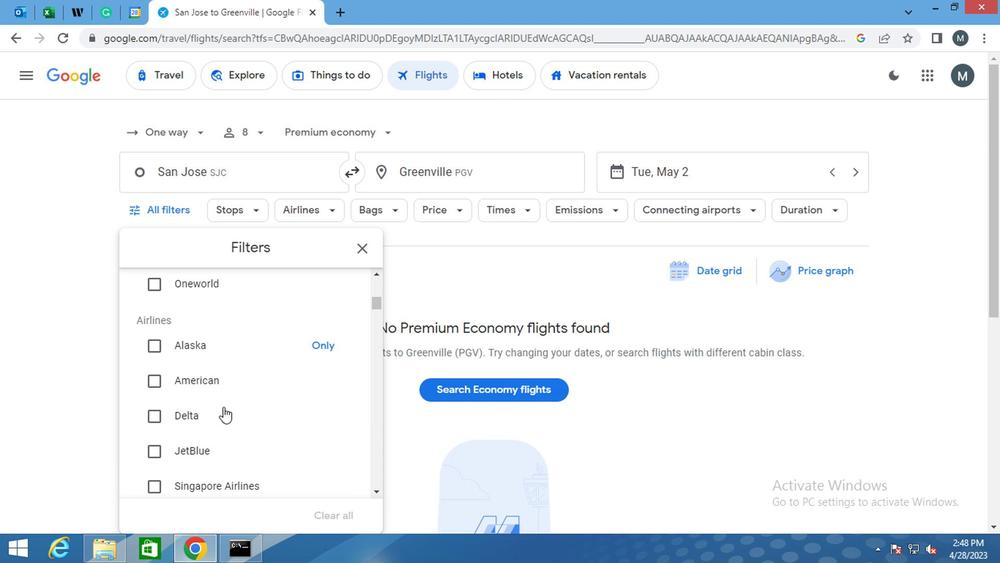 
Action: Mouse moved to (213, 389)
Screenshot: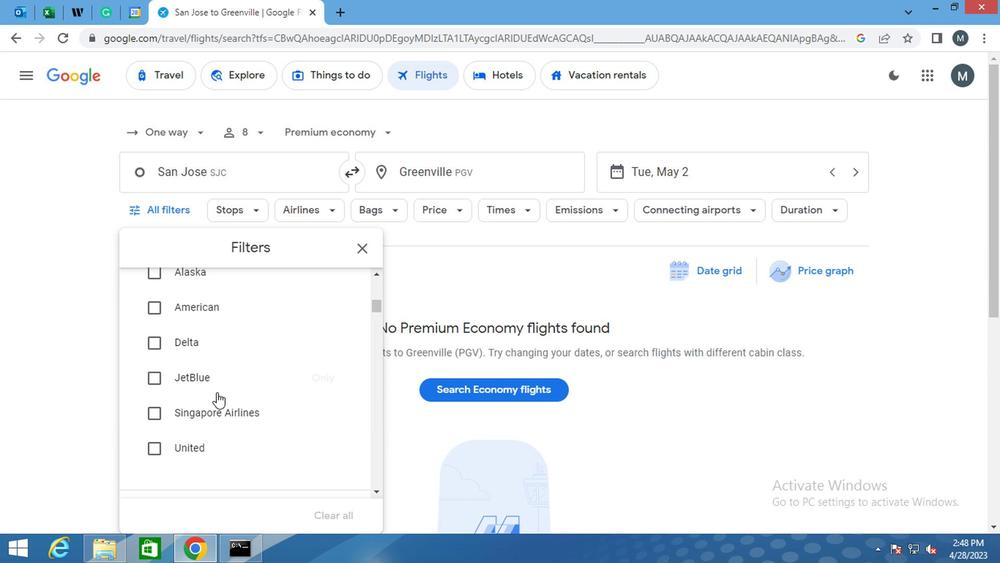 
Action: Mouse scrolled (213, 388) with delta (0, 0)
Screenshot: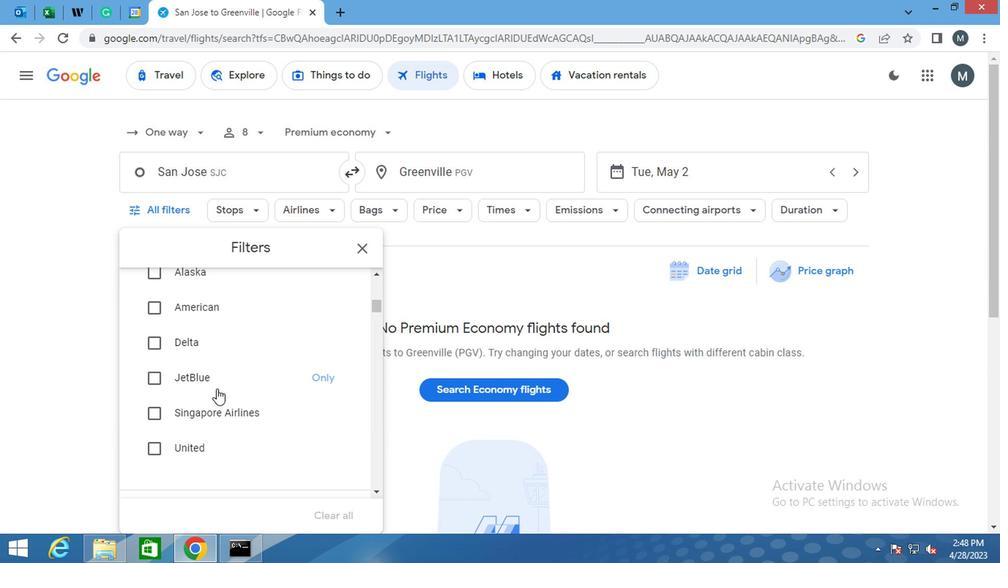 
Action: Mouse moved to (213, 389)
Screenshot: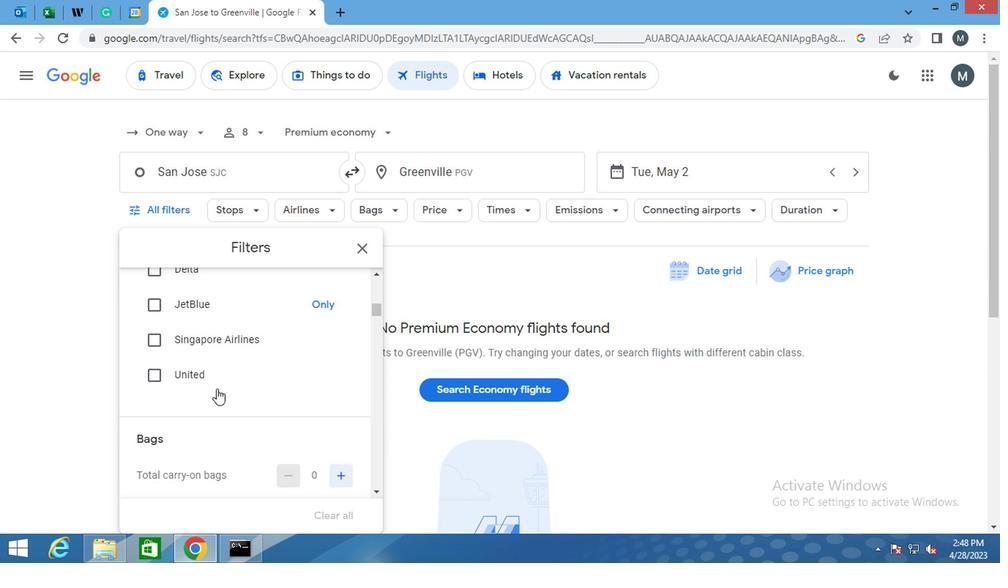 
Action: Mouse scrolled (213, 389) with delta (0, 0)
Screenshot: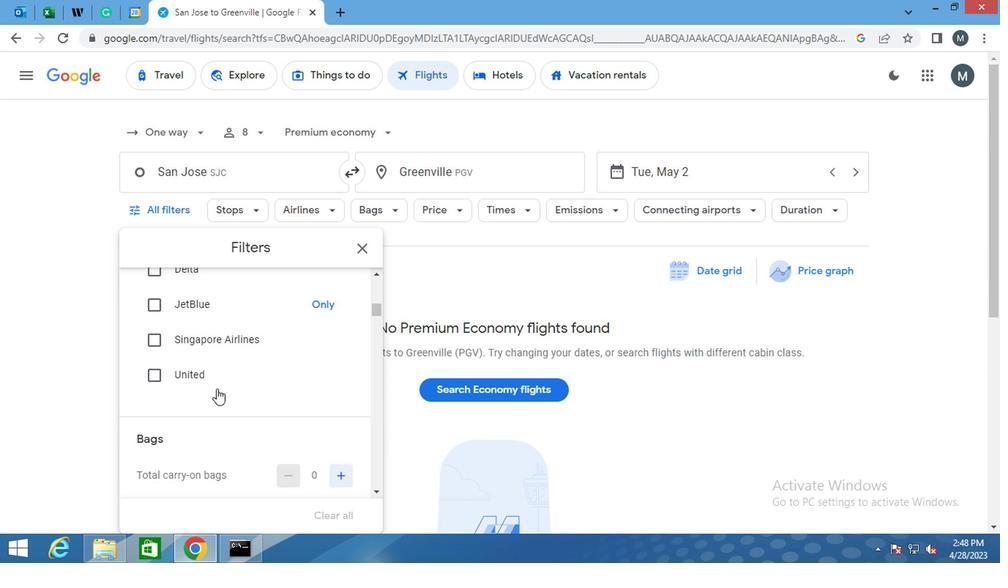
Action: Mouse moved to (331, 441)
Screenshot: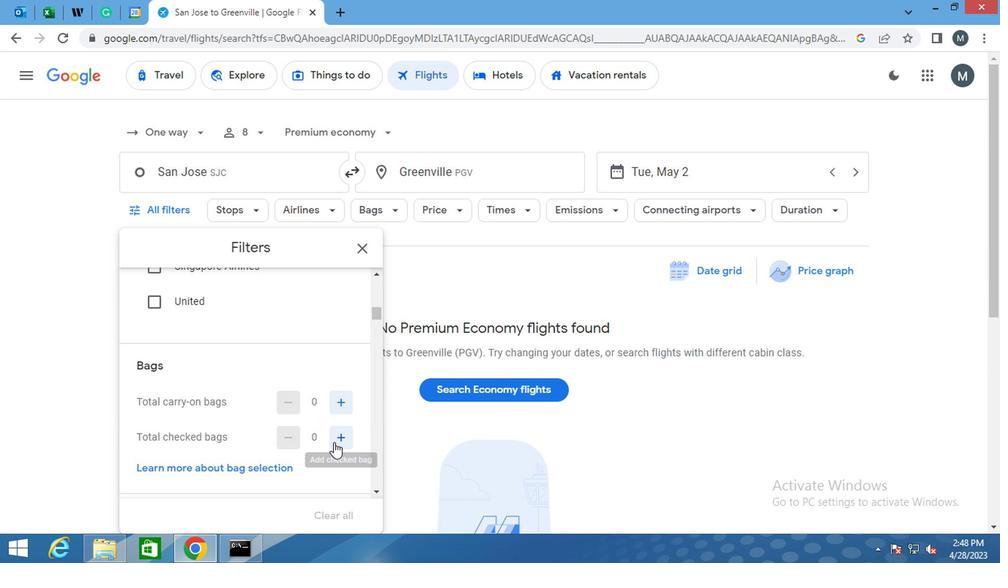 
Action: Mouse pressed left at (331, 441)
Screenshot: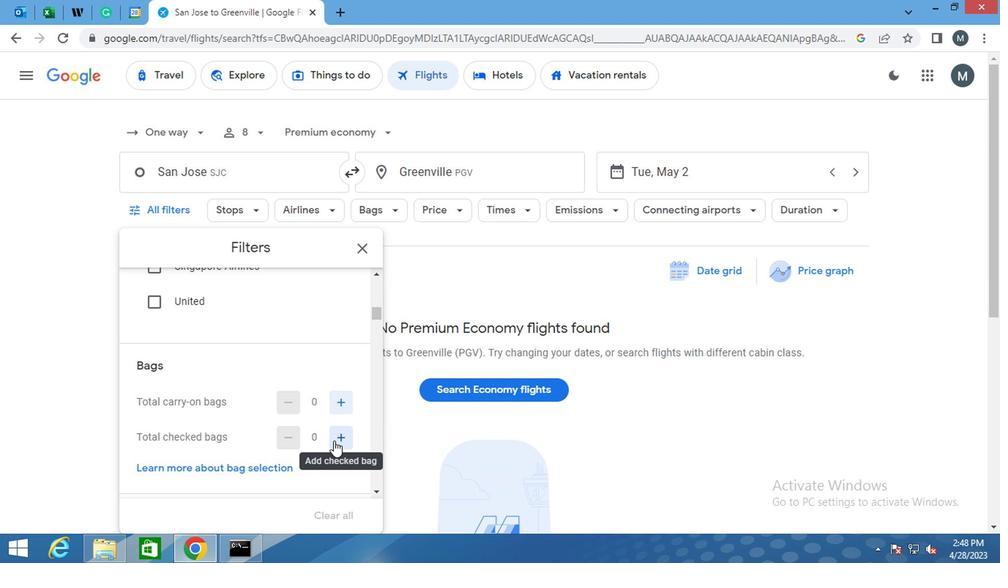 
Action: Mouse moved to (267, 400)
Screenshot: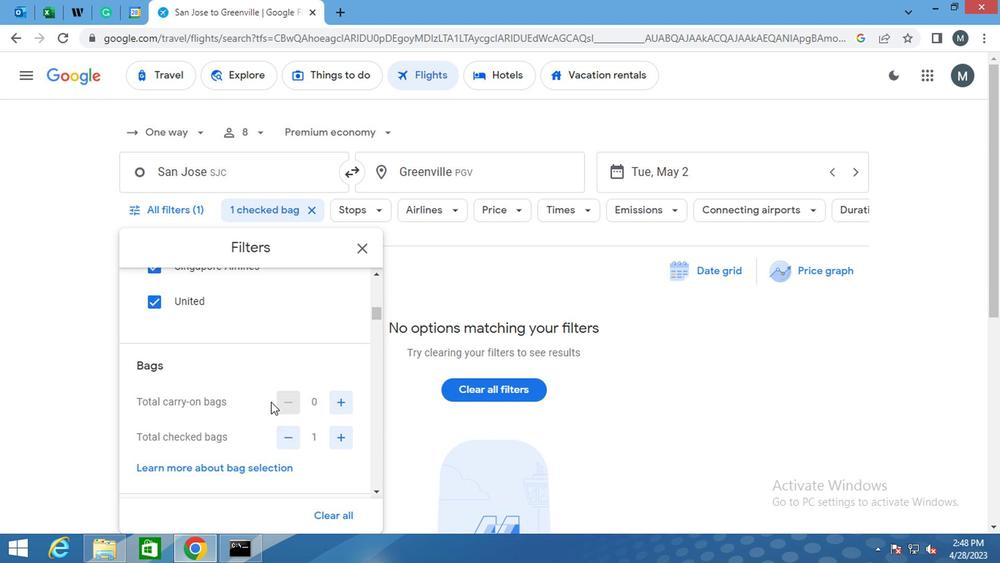 
Action: Mouse scrolled (267, 400) with delta (0, 0)
Screenshot: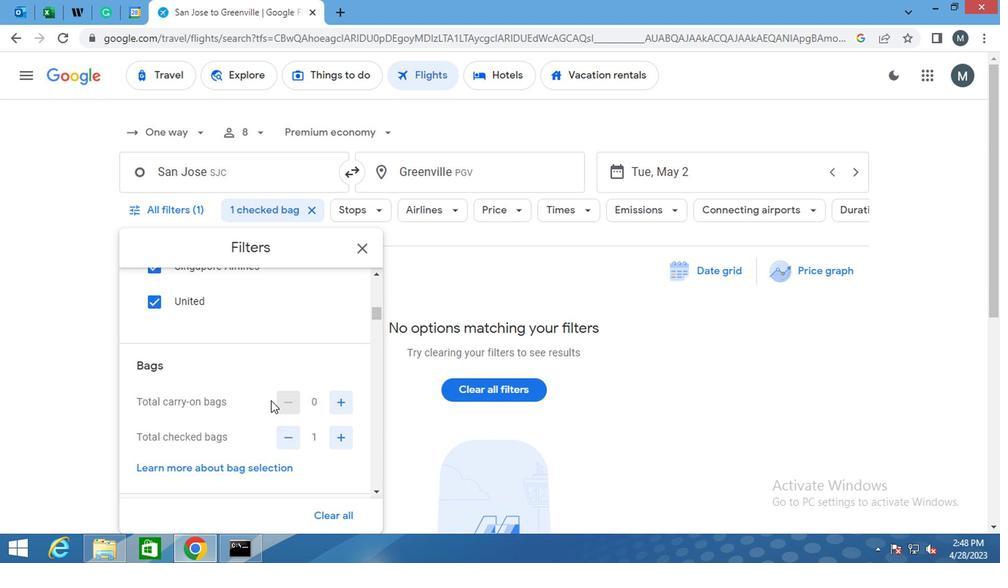 
Action: Mouse moved to (272, 389)
Screenshot: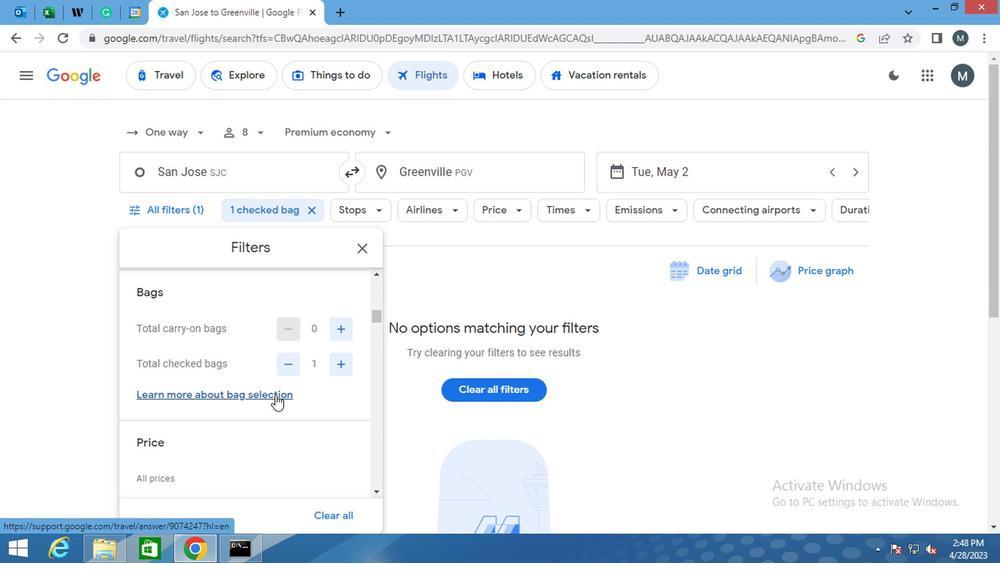 
Action: Mouse scrolled (272, 388) with delta (0, 0)
Screenshot: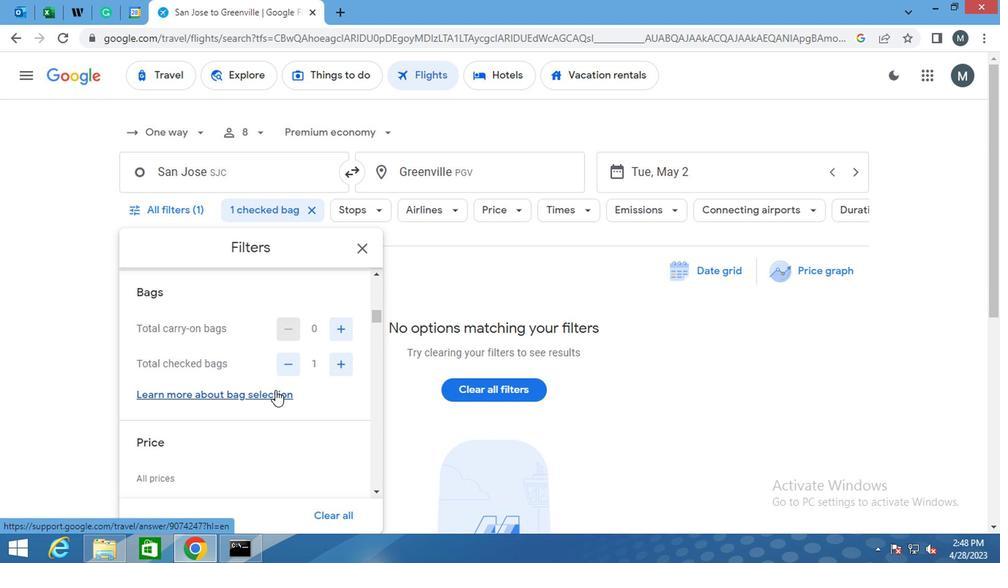 
Action: Mouse moved to (265, 432)
Screenshot: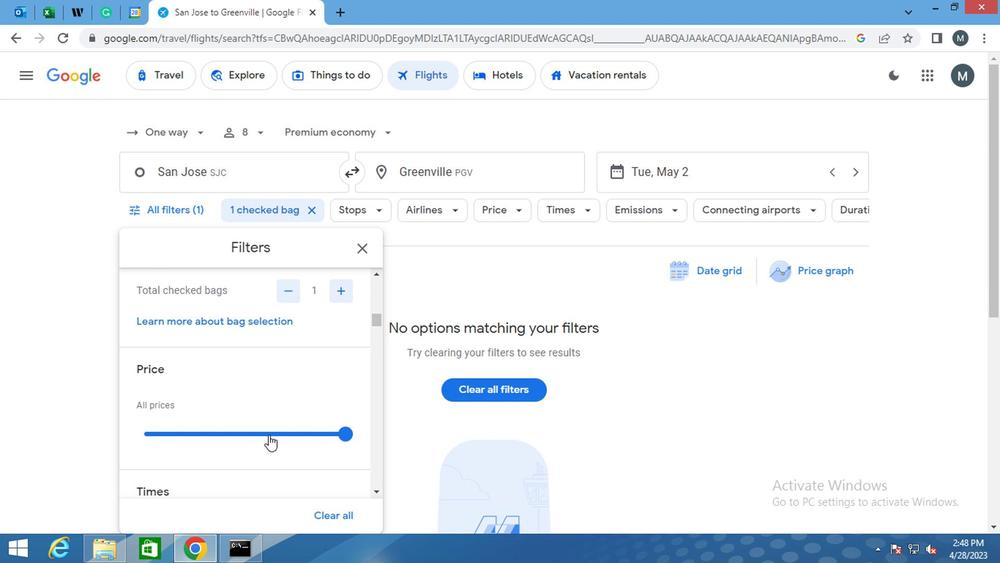 
Action: Mouse pressed left at (265, 432)
Screenshot: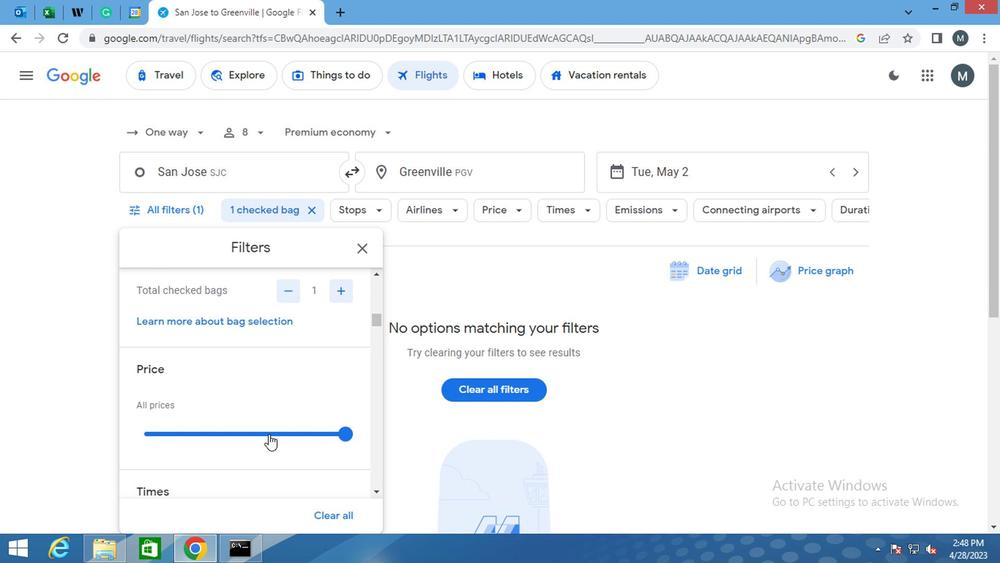 
Action: Mouse moved to (226, 436)
Screenshot: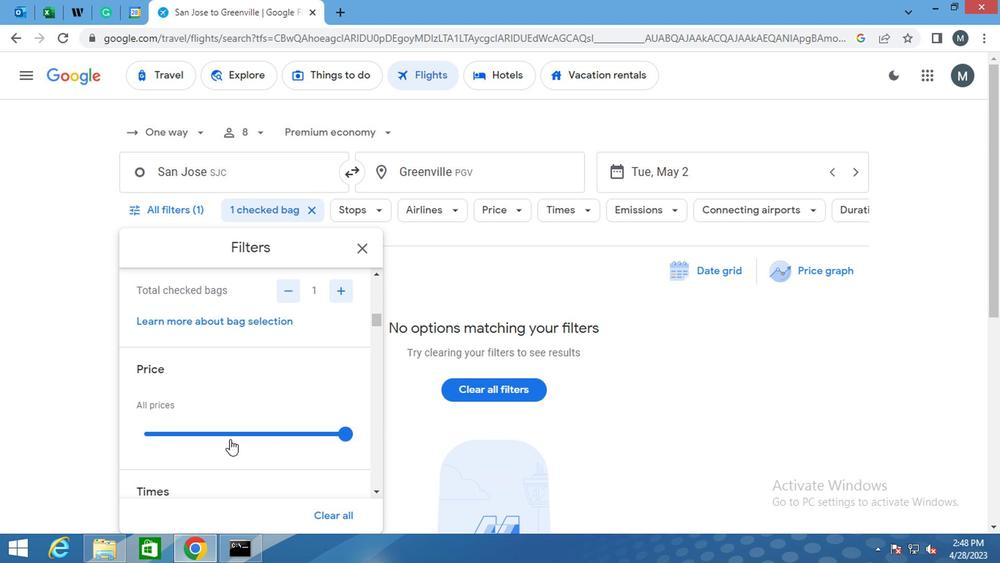 
Action: Mouse scrolled (226, 435) with delta (0, 0)
Screenshot: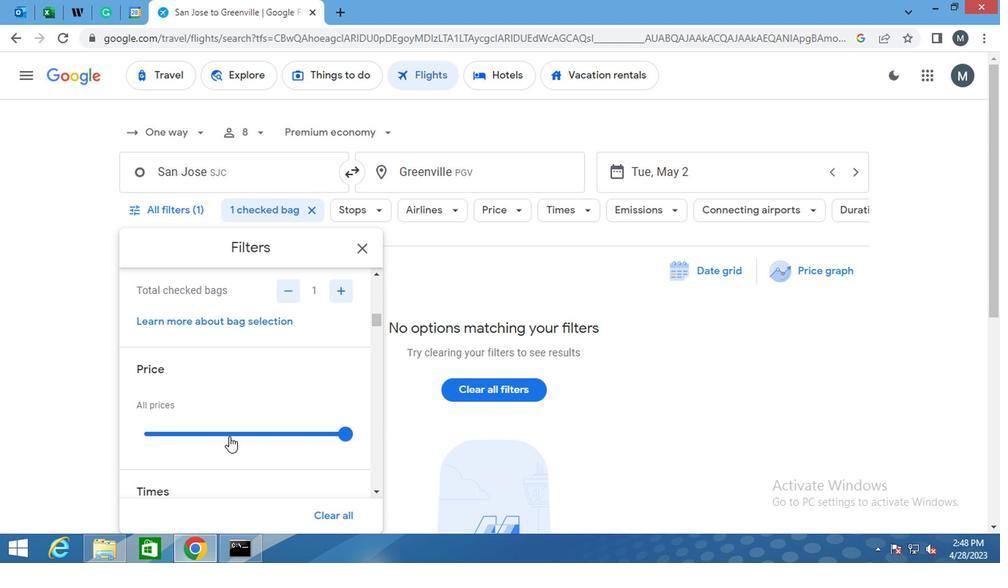 
Action: Mouse moved to (224, 436)
Screenshot: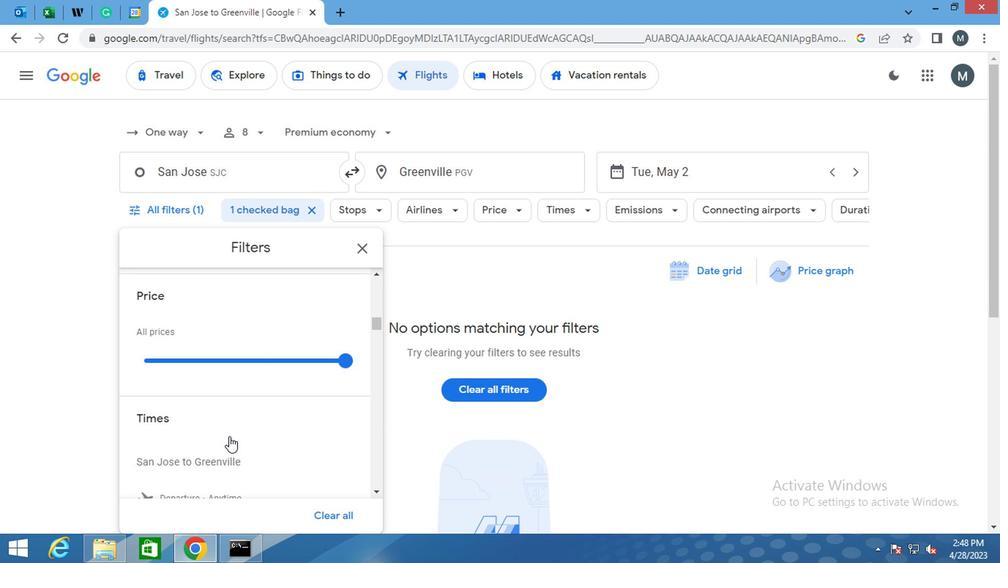 
Action: Mouse scrolled (224, 435) with delta (0, 0)
Screenshot: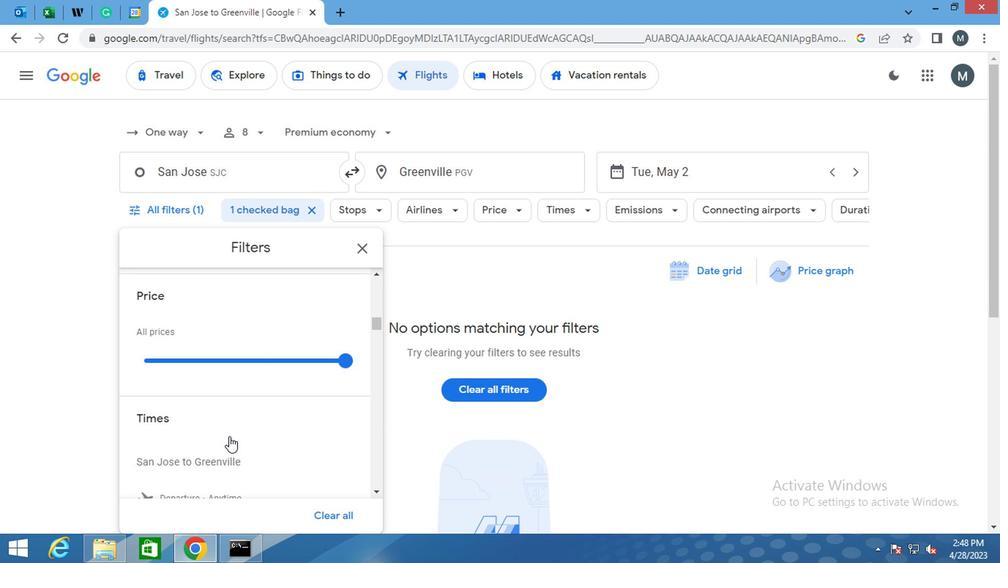 
Action: Mouse moved to (217, 450)
Screenshot: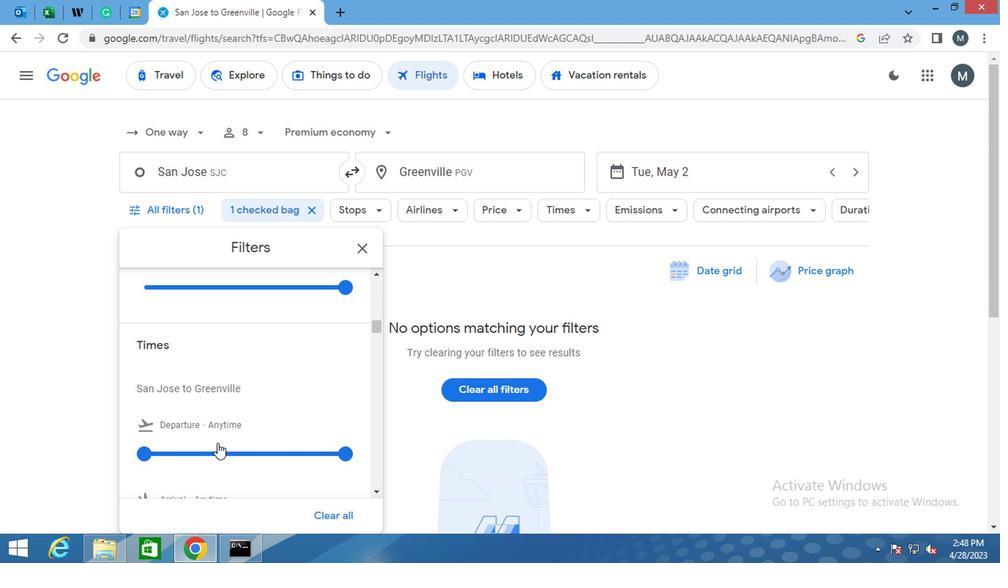
Action: Mouse pressed left at (217, 450)
Screenshot: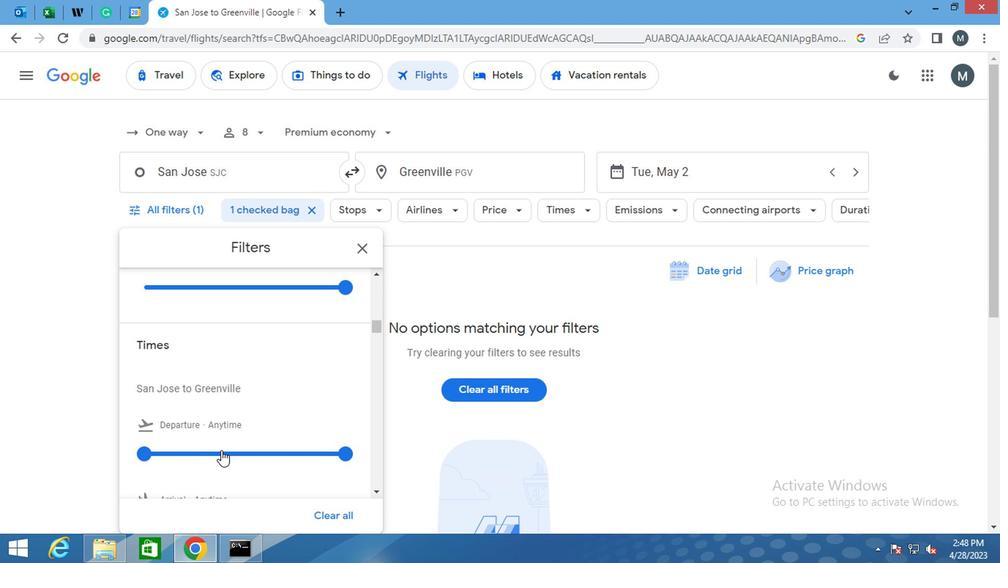 
Action: Mouse moved to (218, 450)
Screenshot: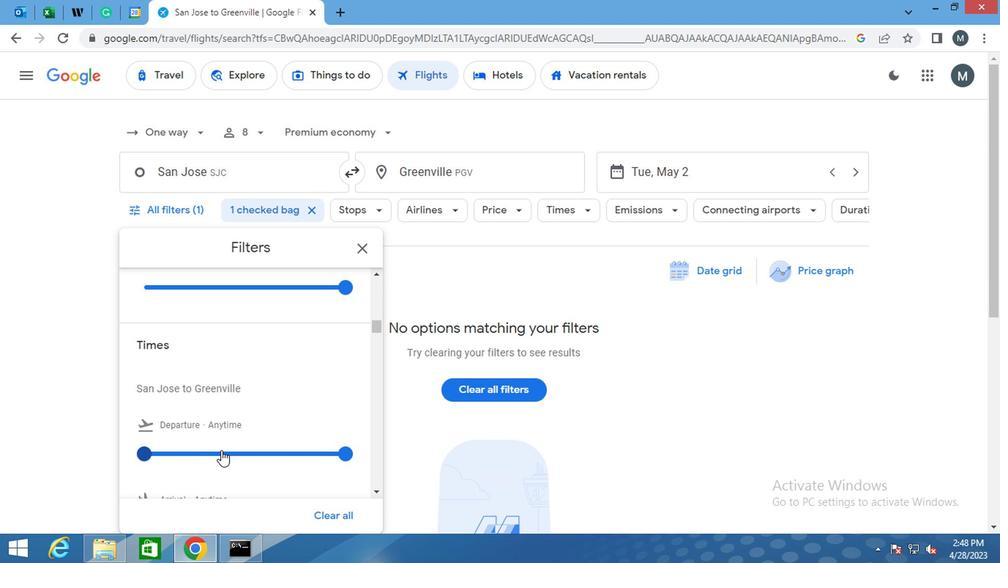 
Action: Mouse pressed left at (218, 450)
Screenshot: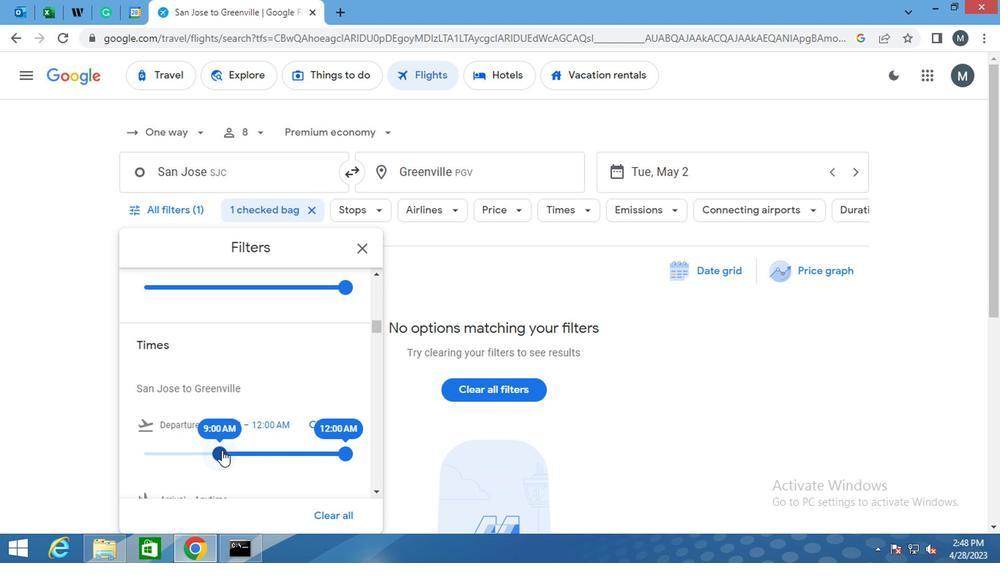
Action: Mouse moved to (341, 450)
Screenshot: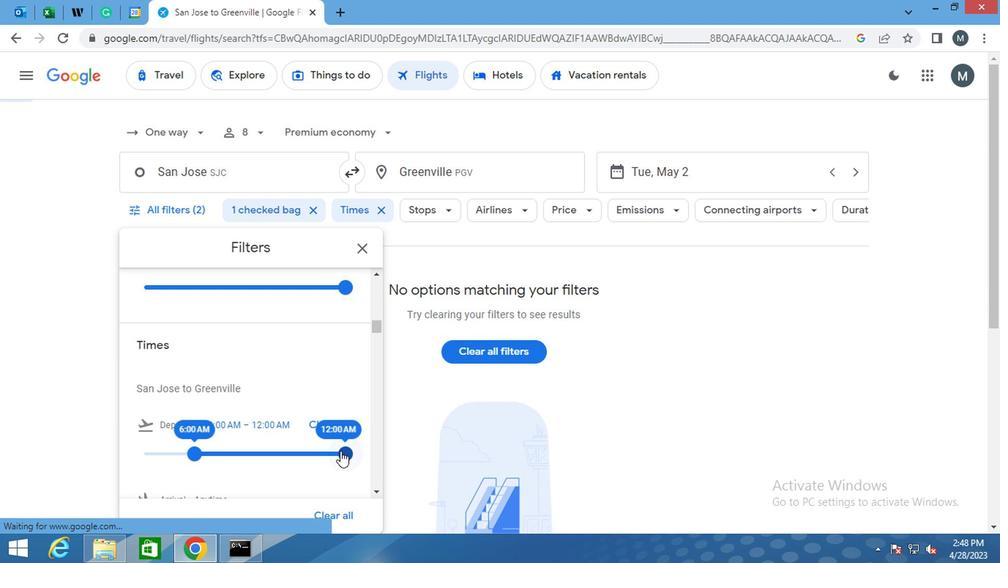 
Action: Mouse pressed left at (341, 450)
Screenshot: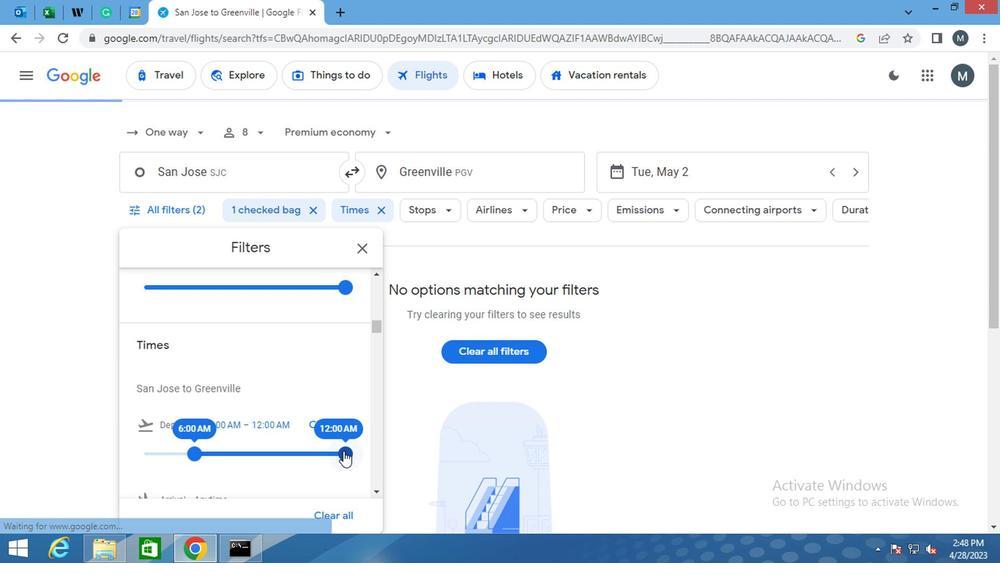 
Action: Mouse moved to (196, 432)
Screenshot: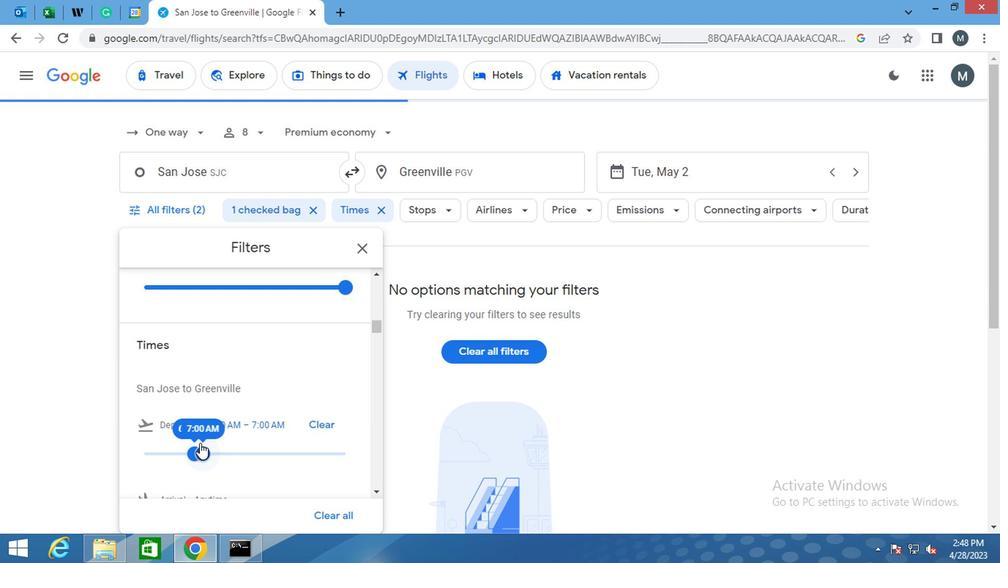 
Action: Mouse scrolled (196, 431) with delta (0, 0)
Screenshot: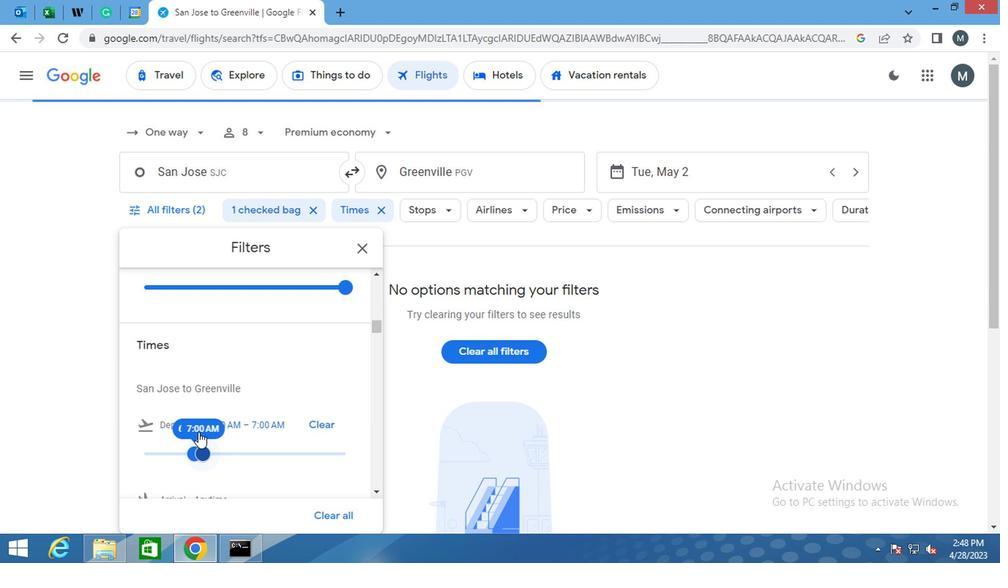 
Action: Mouse scrolled (196, 431) with delta (0, 0)
Screenshot: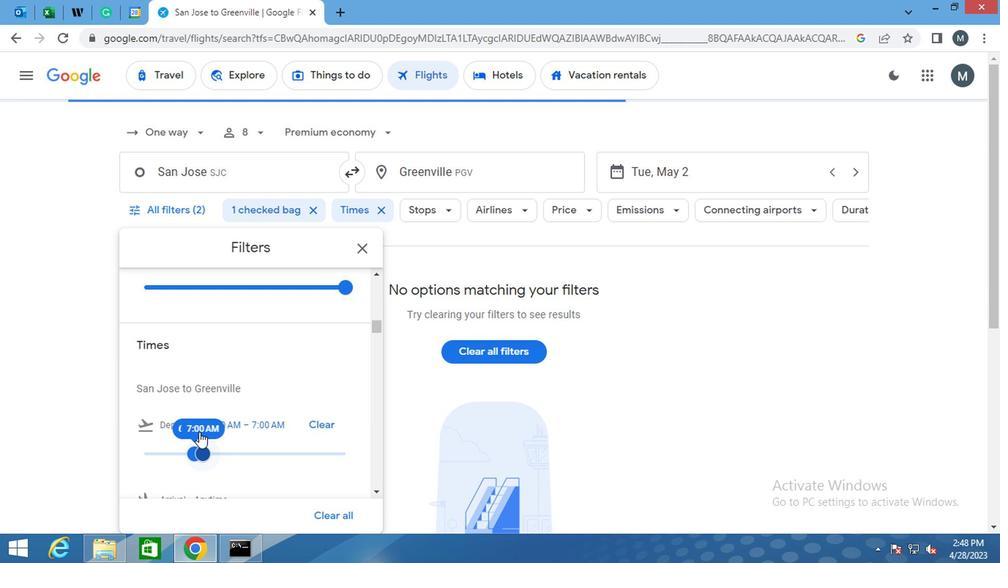 
Action: Mouse moved to (359, 247)
Screenshot: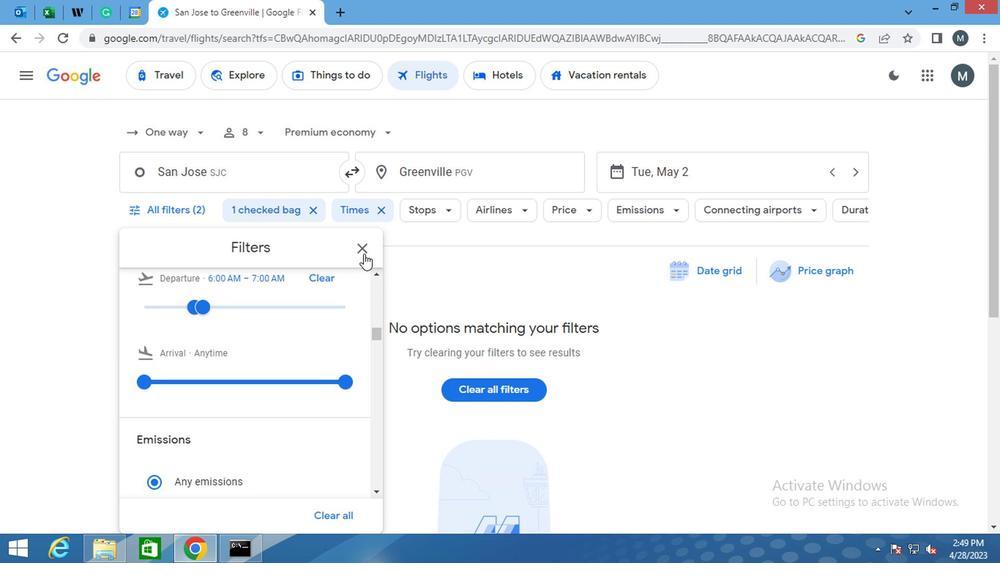 
Action: Mouse pressed left at (359, 247)
Screenshot: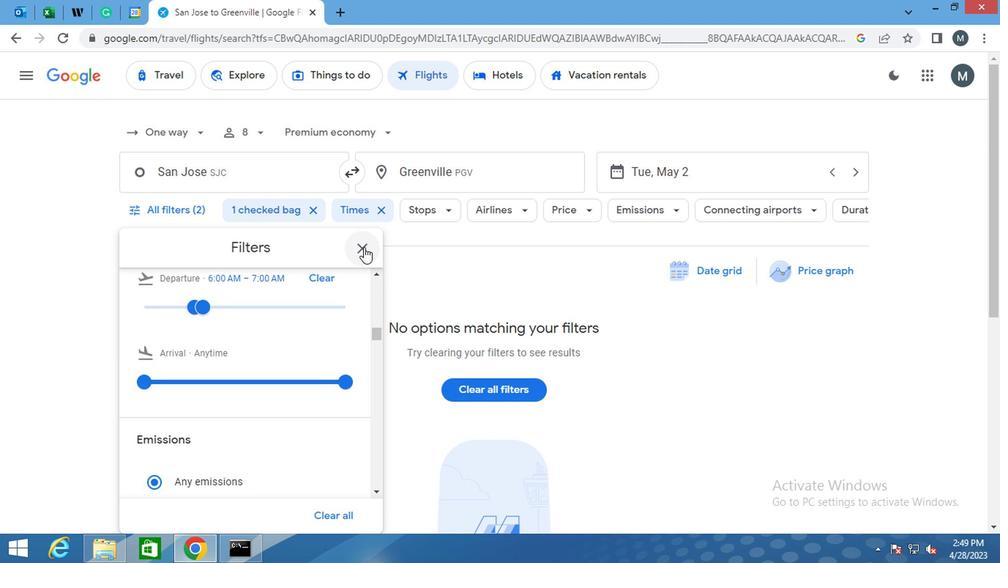 
